 Task: Create a due date automation trigger when advanced on, on the monday of the week a card is due add content with a name not starting with resume at 11:00 AM.
Action: Mouse moved to (1247, 93)
Screenshot: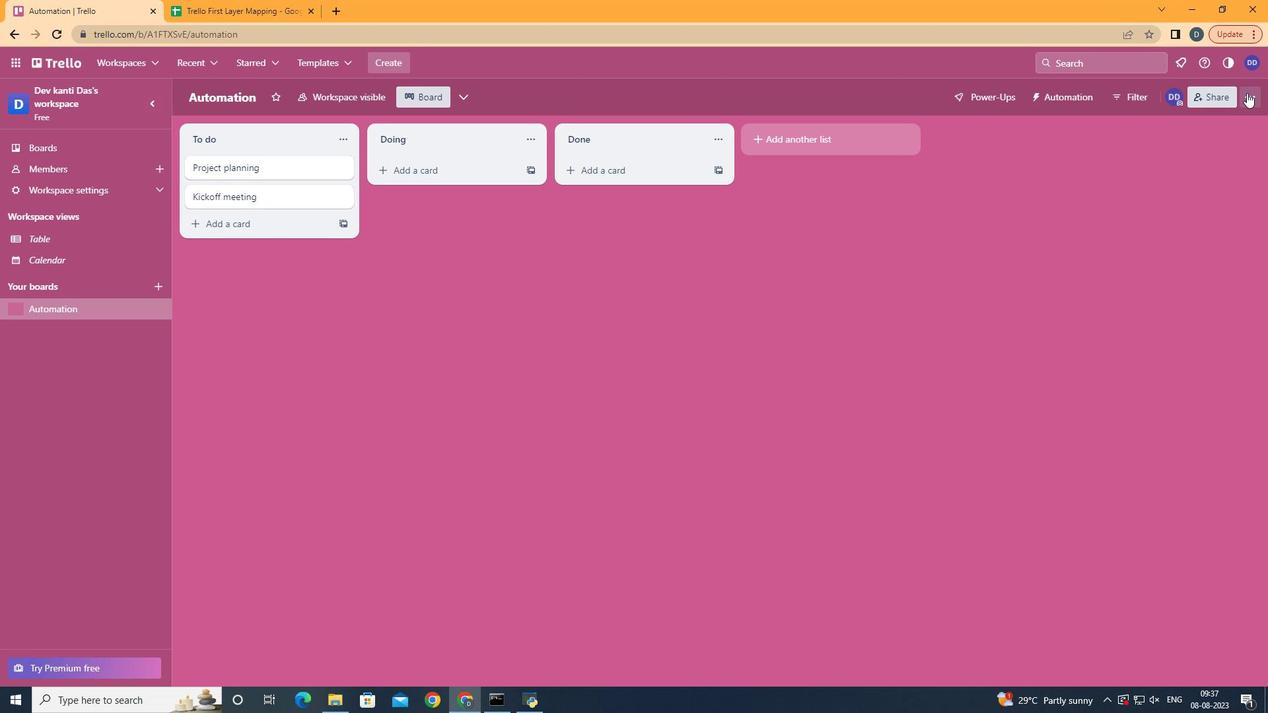 
Action: Mouse pressed left at (1247, 93)
Screenshot: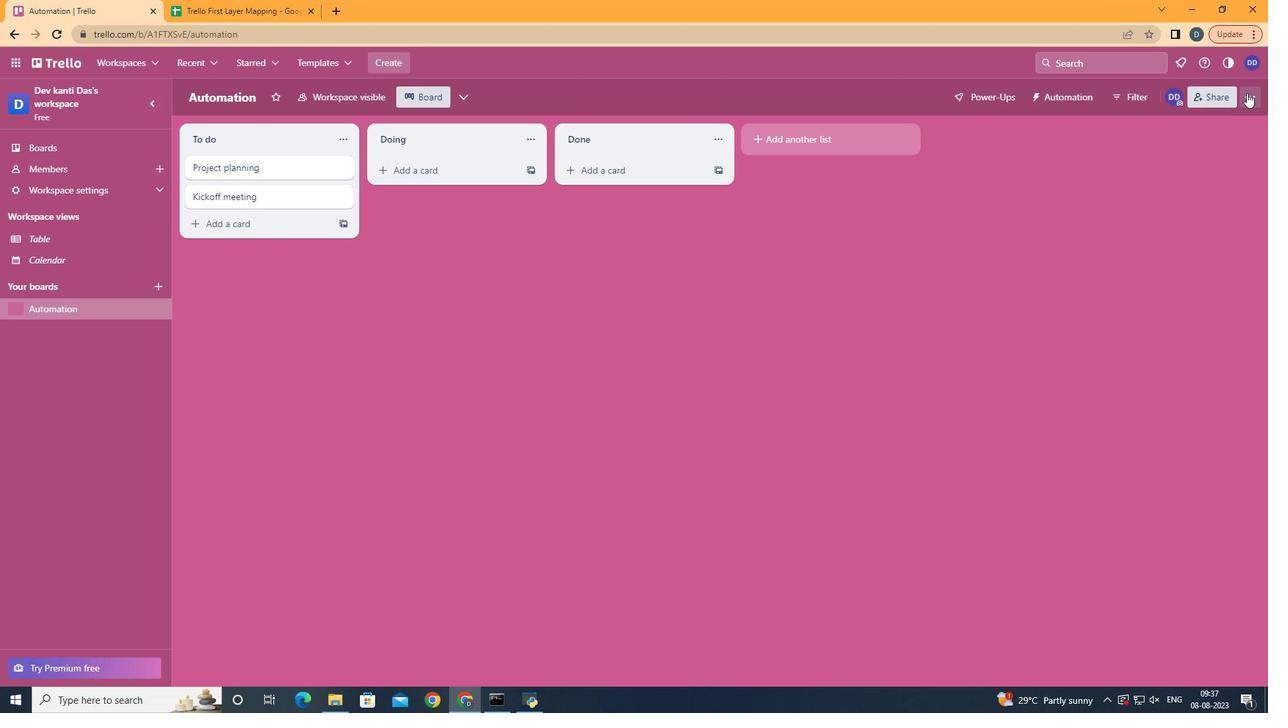 
Action: Mouse moved to (1174, 276)
Screenshot: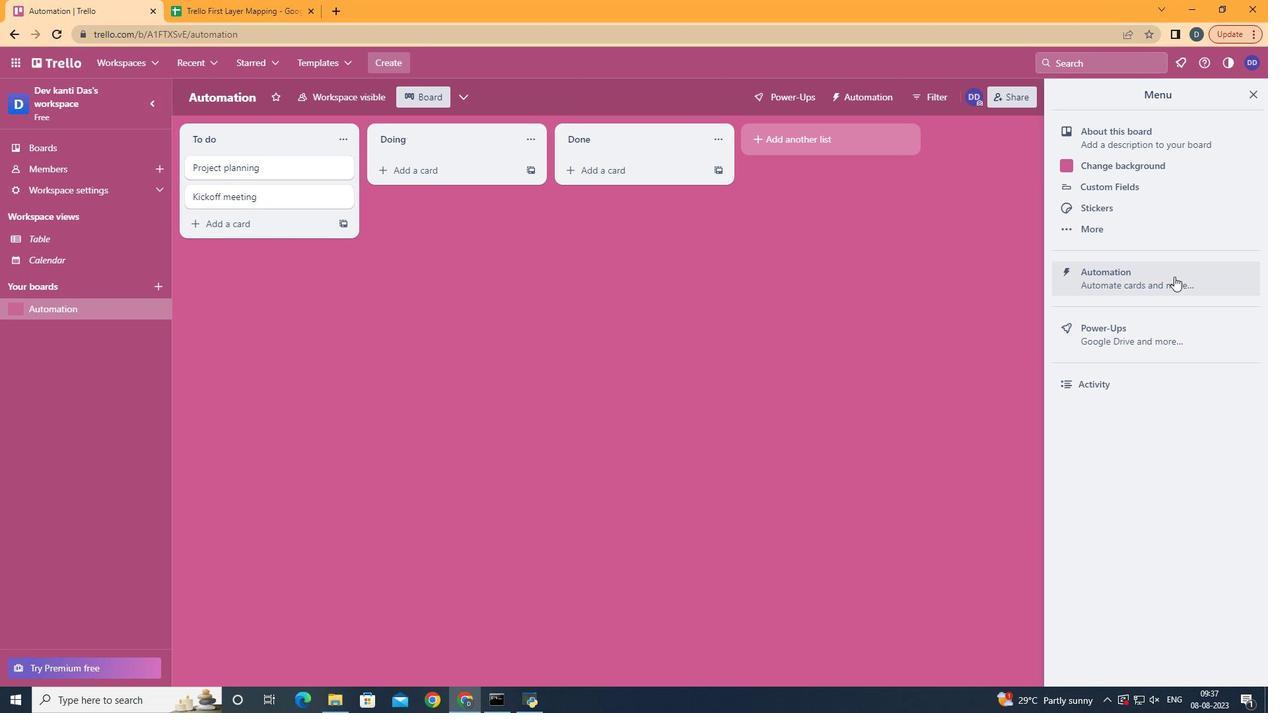 
Action: Mouse pressed left at (1174, 276)
Screenshot: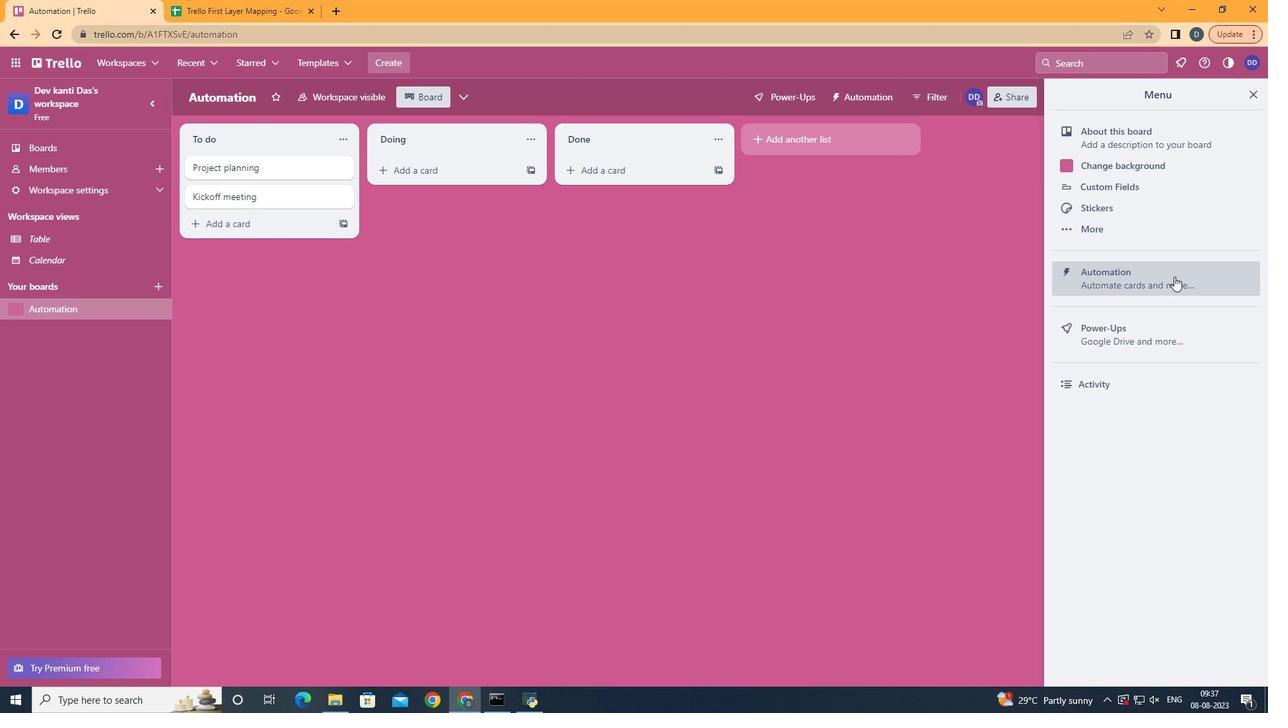 
Action: Mouse moved to (263, 261)
Screenshot: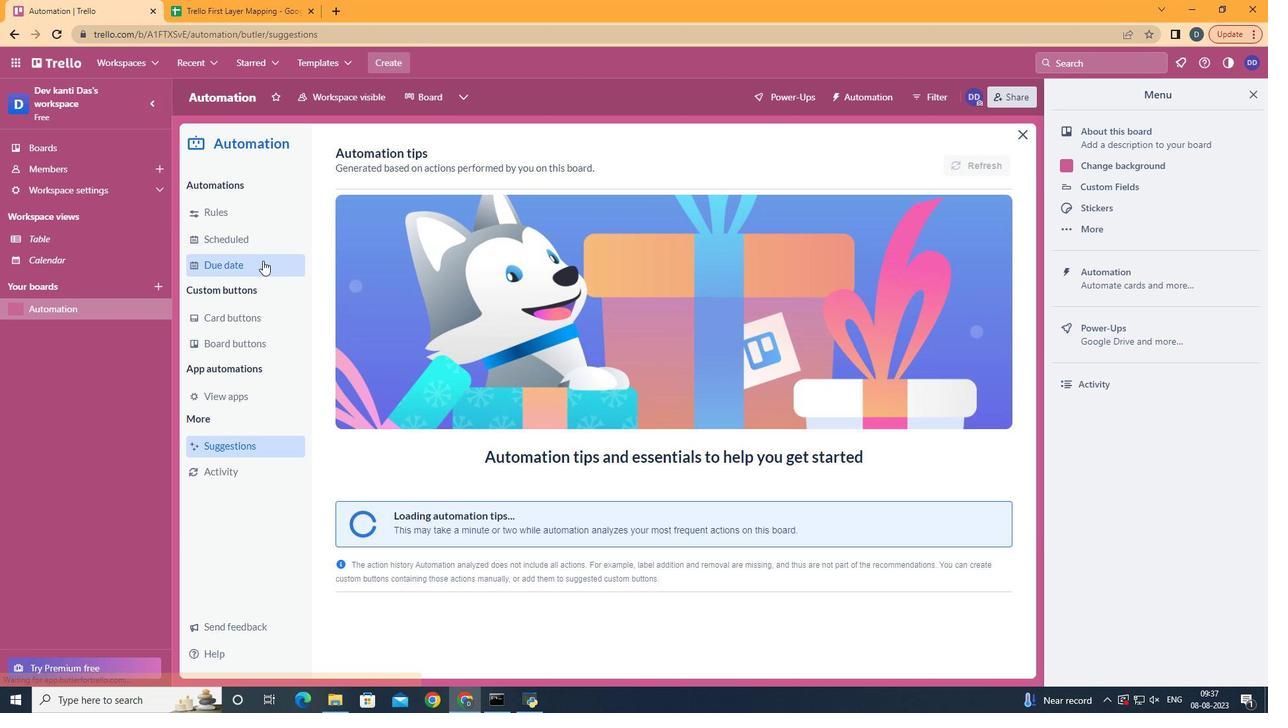 
Action: Mouse pressed left at (263, 261)
Screenshot: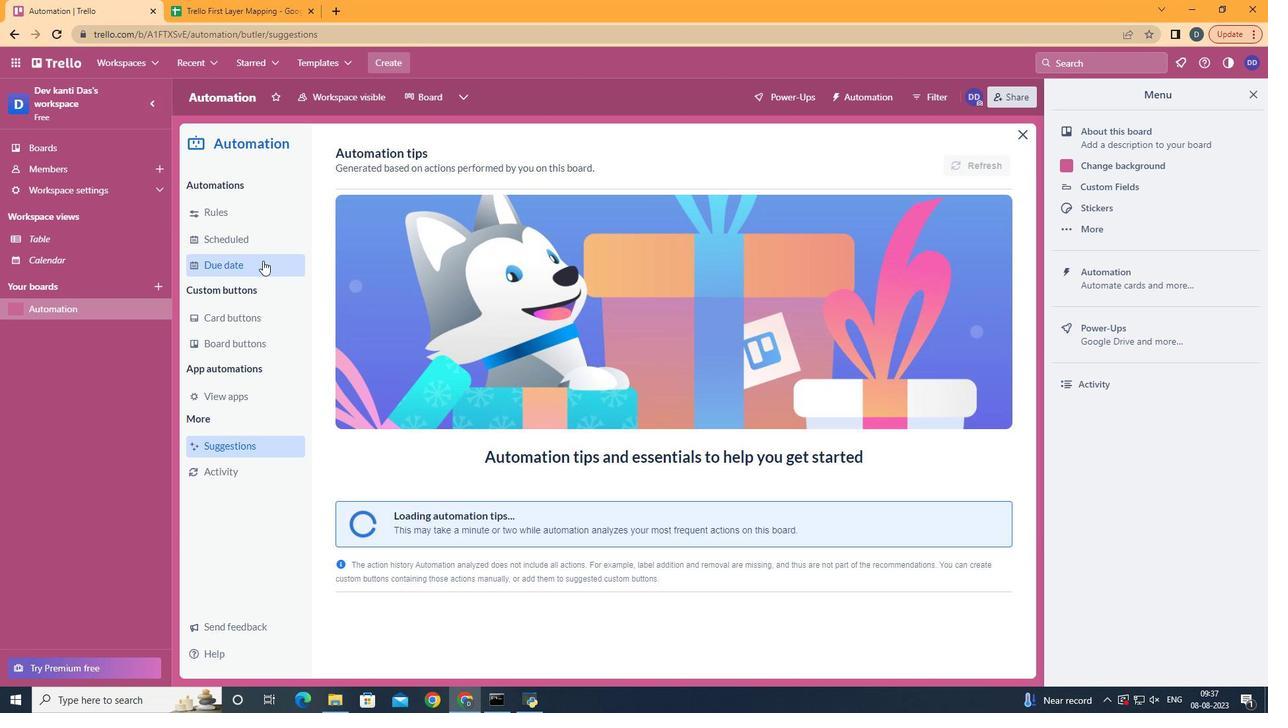 
Action: Mouse moved to (935, 157)
Screenshot: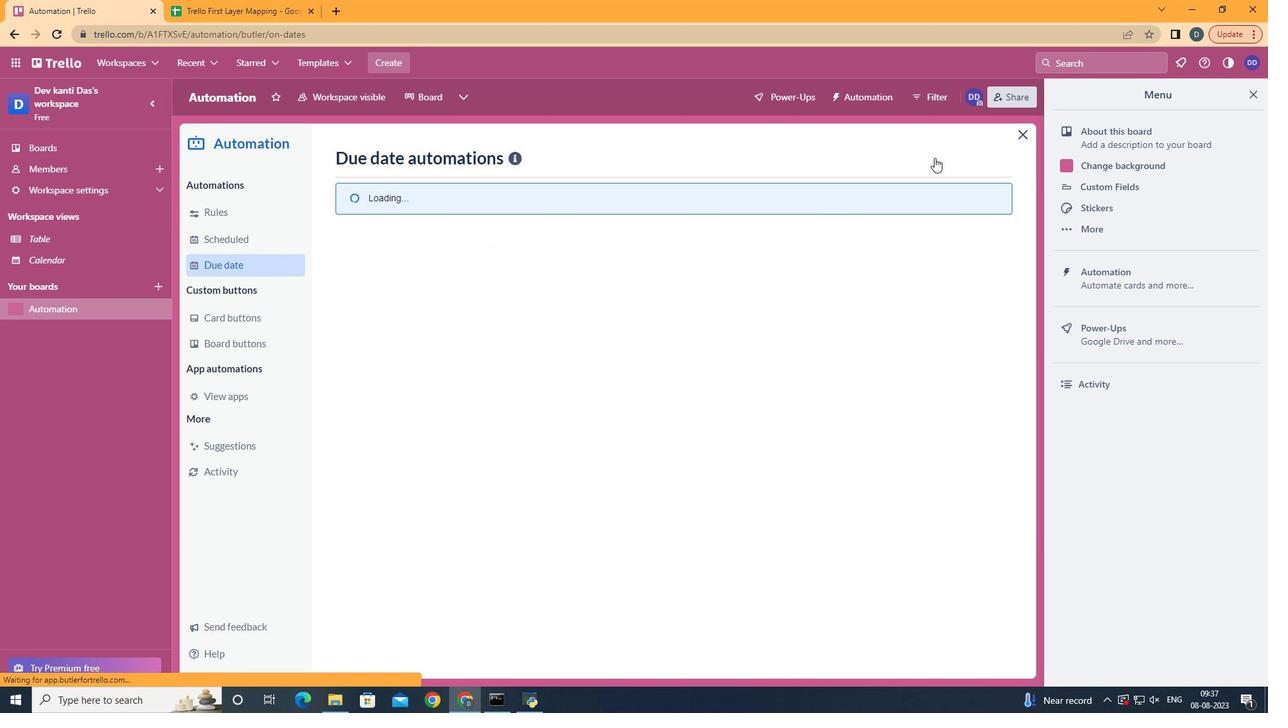 
Action: Mouse pressed left at (935, 157)
Screenshot: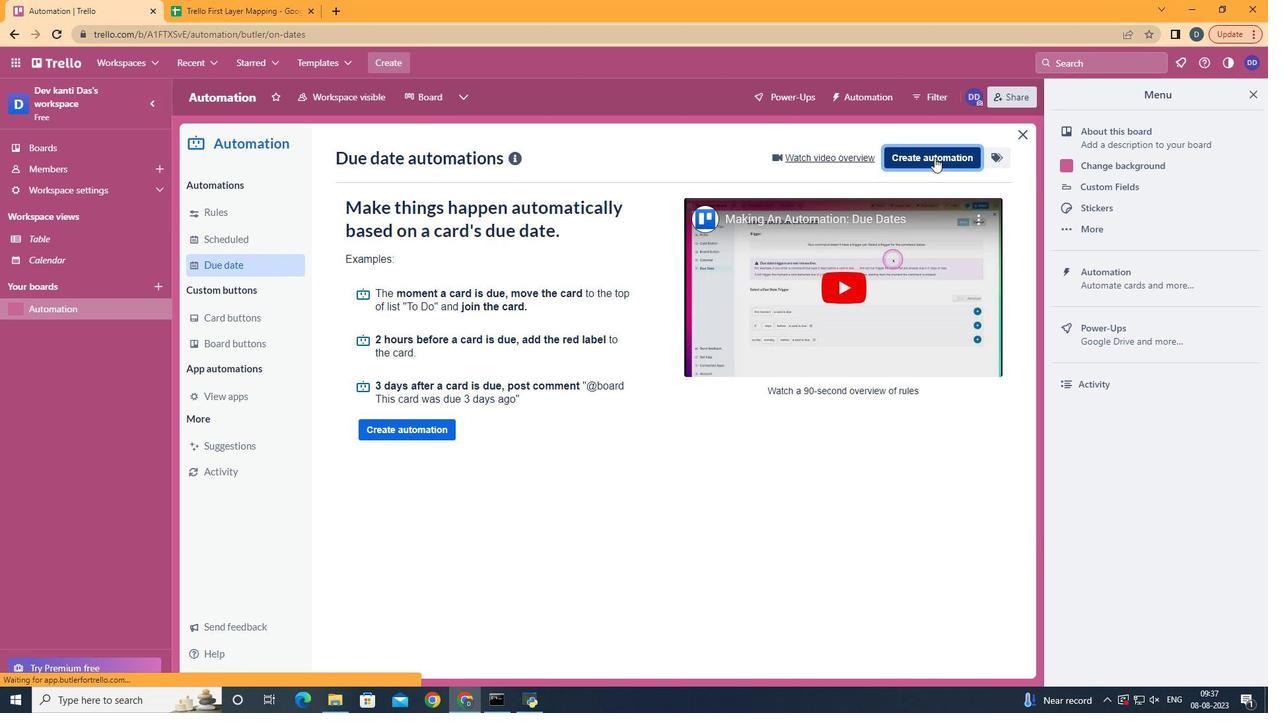 
Action: Mouse moved to (681, 286)
Screenshot: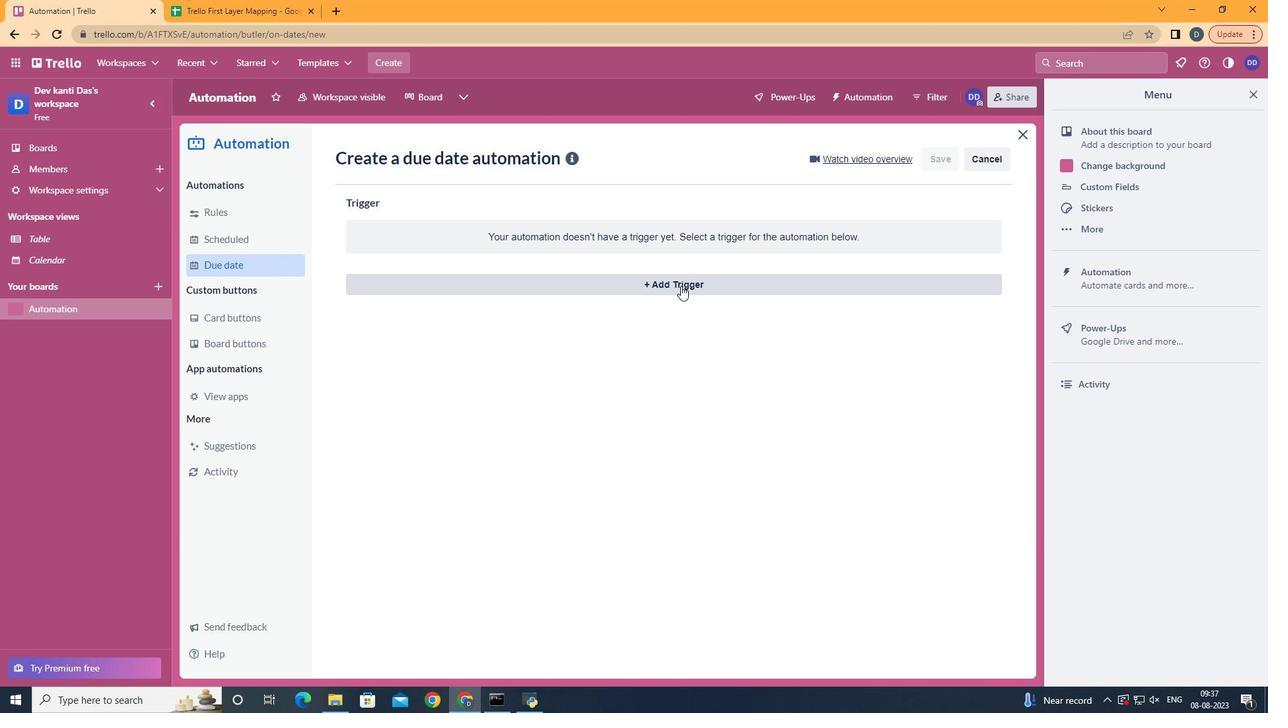 
Action: Mouse pressed left at (681, 286)
Screenshot: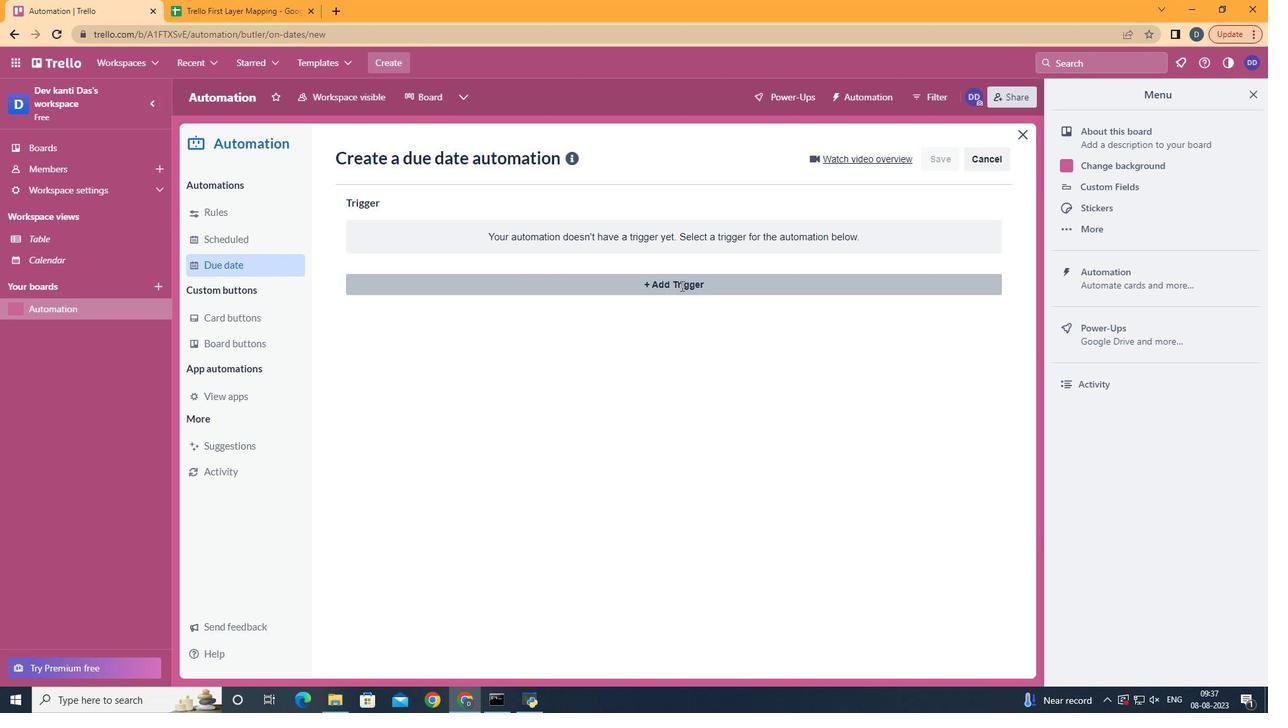
Action: Mouse moved to (421, 342)
Screenshot: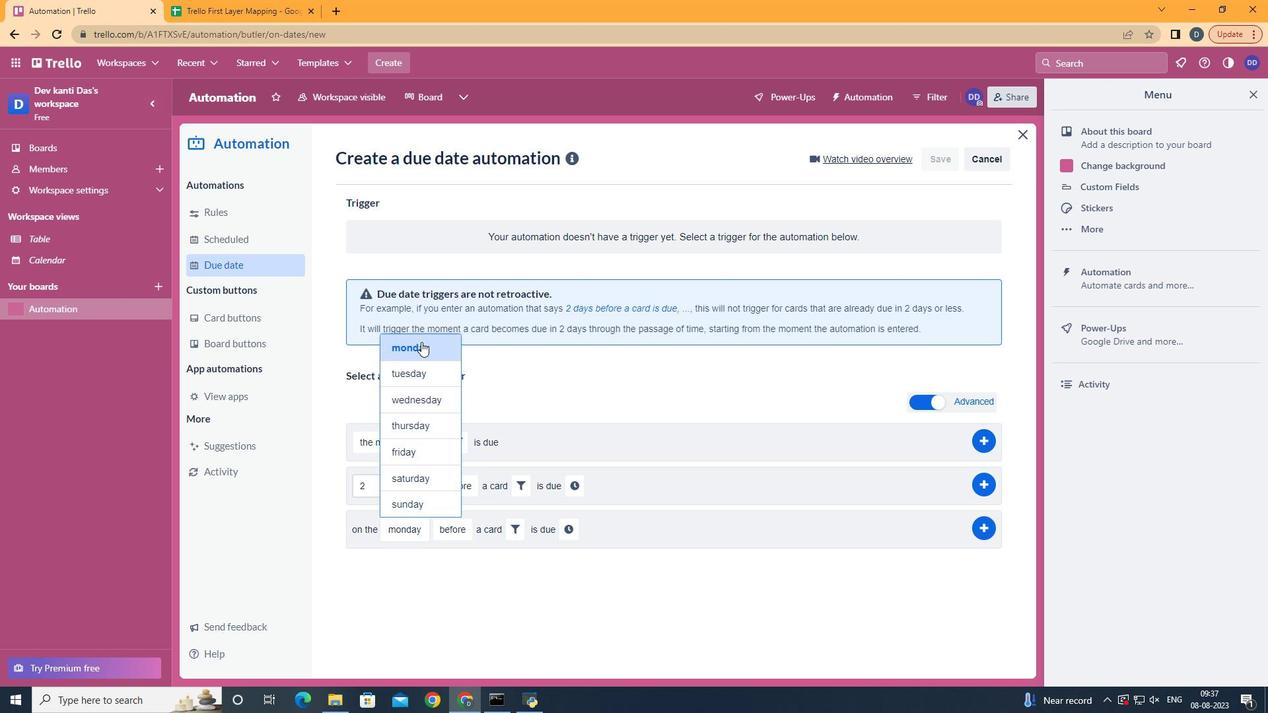 
Action: Mouse pressed left at (421, 342)
Screenshot: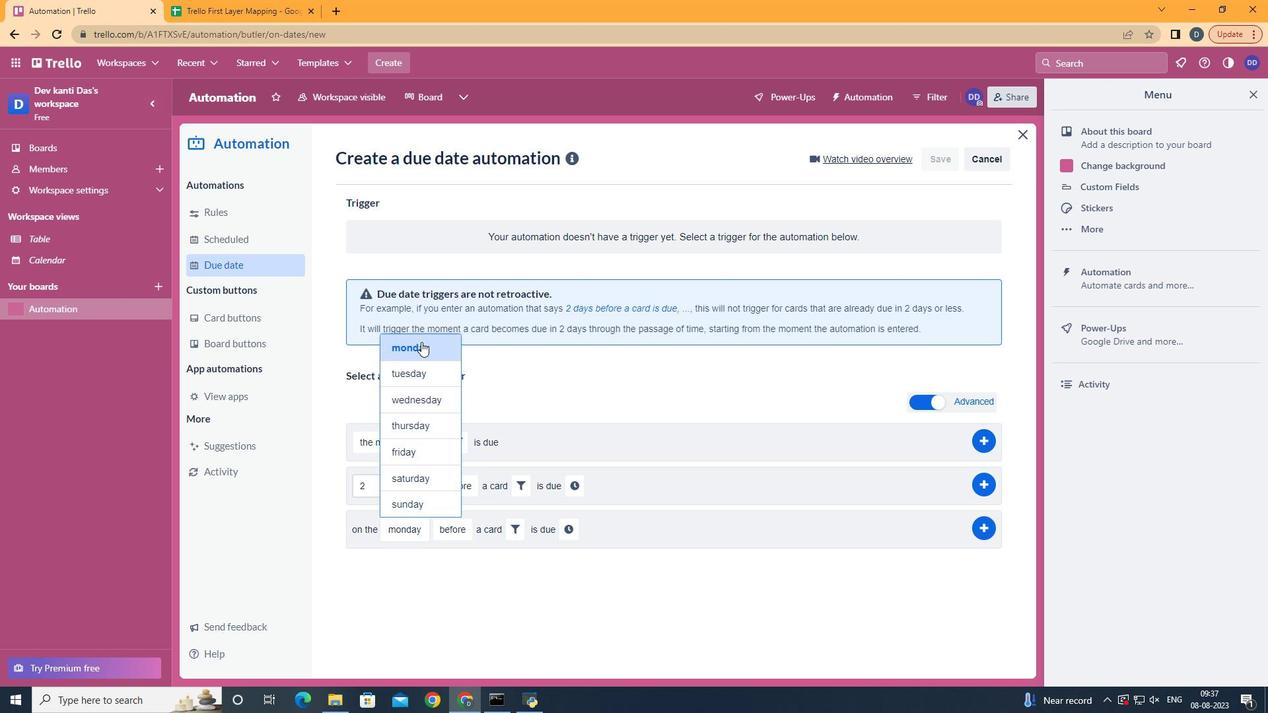 
Action: Mouse moved to (481, 602)
Screenshot: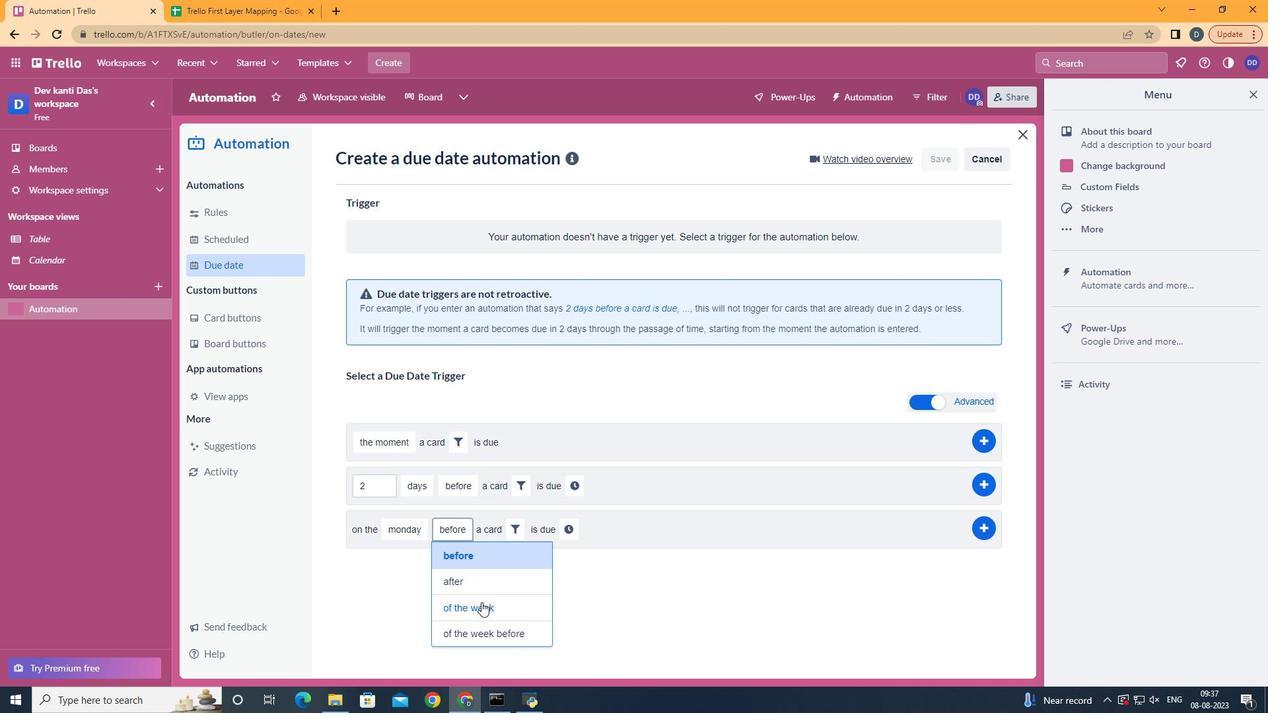 
Action: Mouse pressed left at (481, 602)
Screenshot: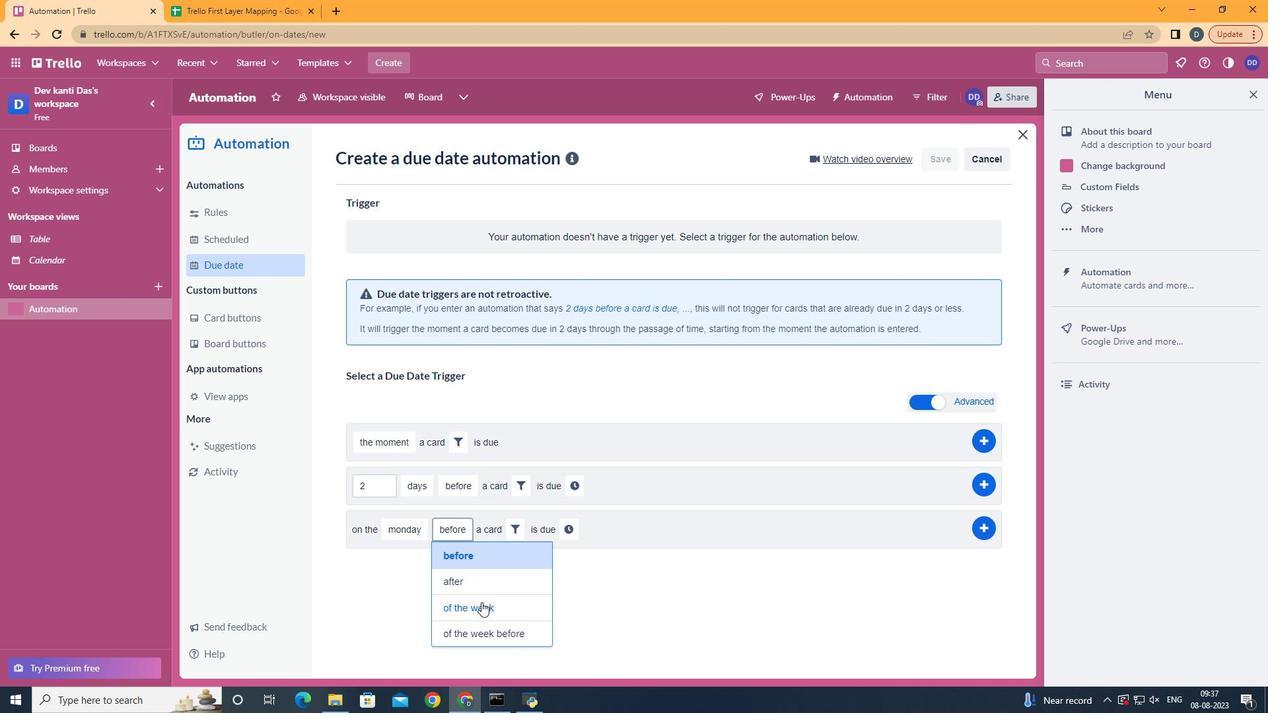 
Action: Mouse moved to (535, 524)
Screenshot: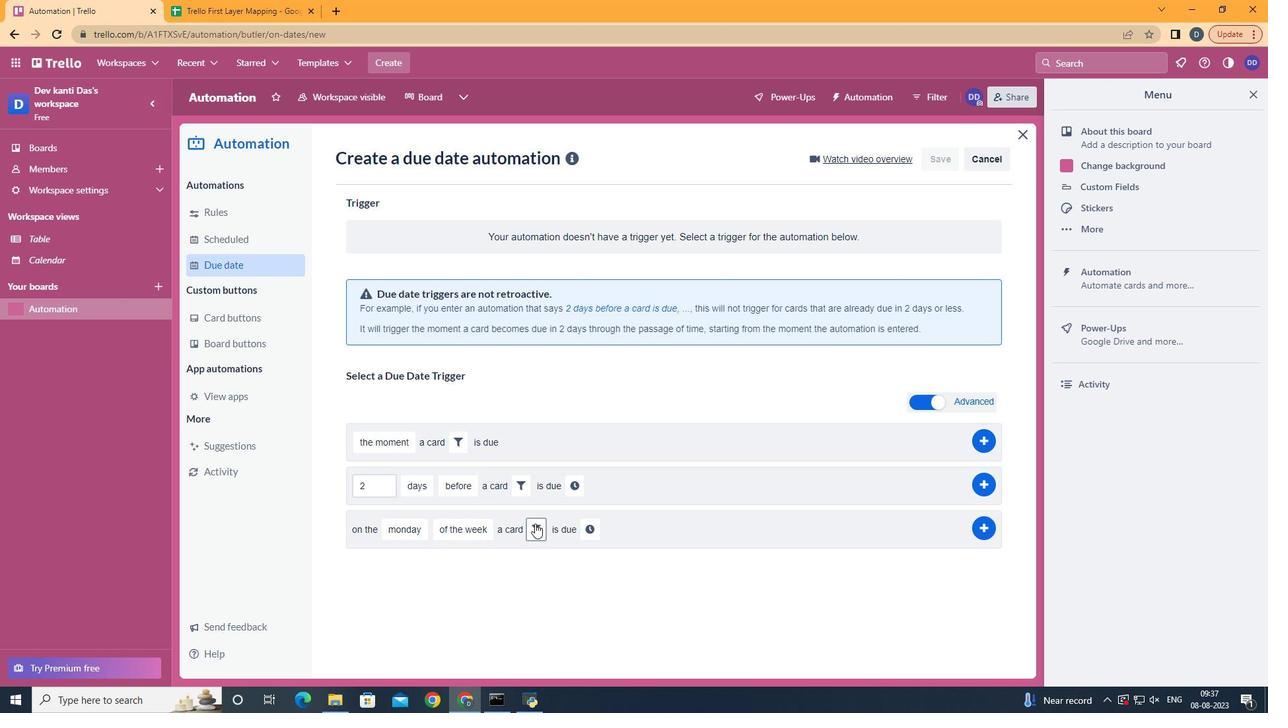 
Action: Mouse pressed left at (535, 524)
Screenshot: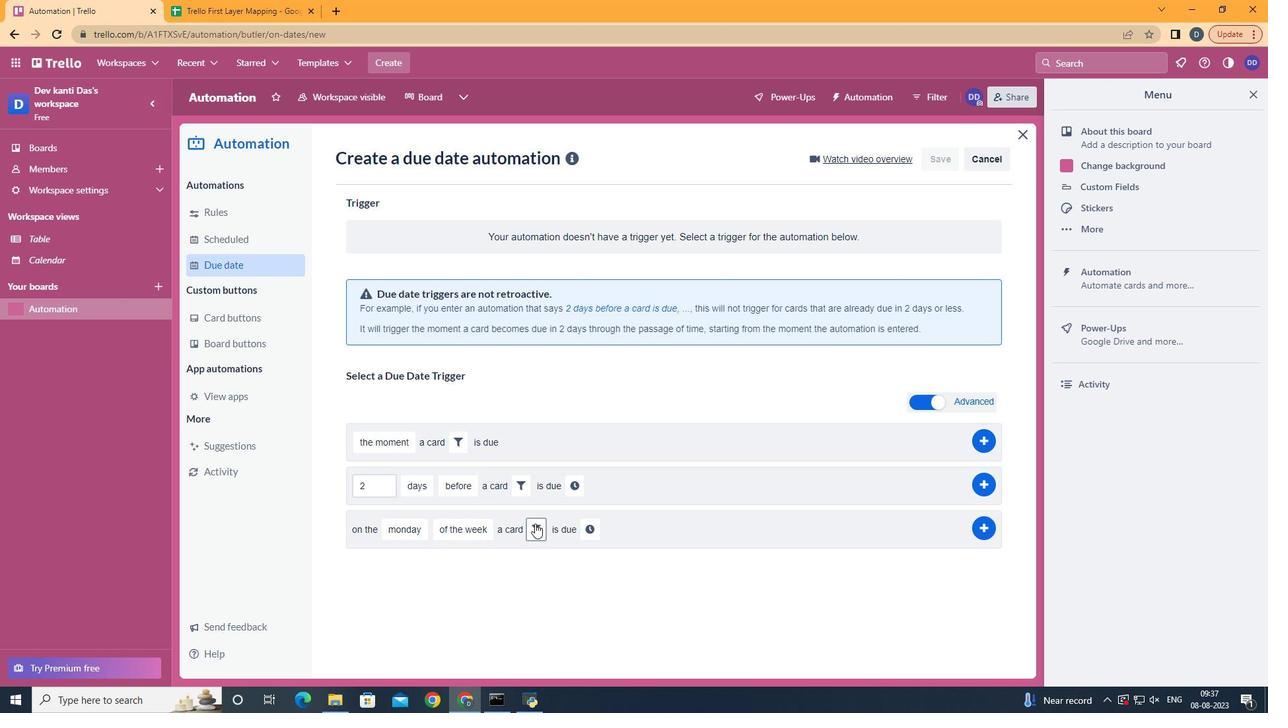 
Action: Mouse moved to (705, 570)
Screenshot: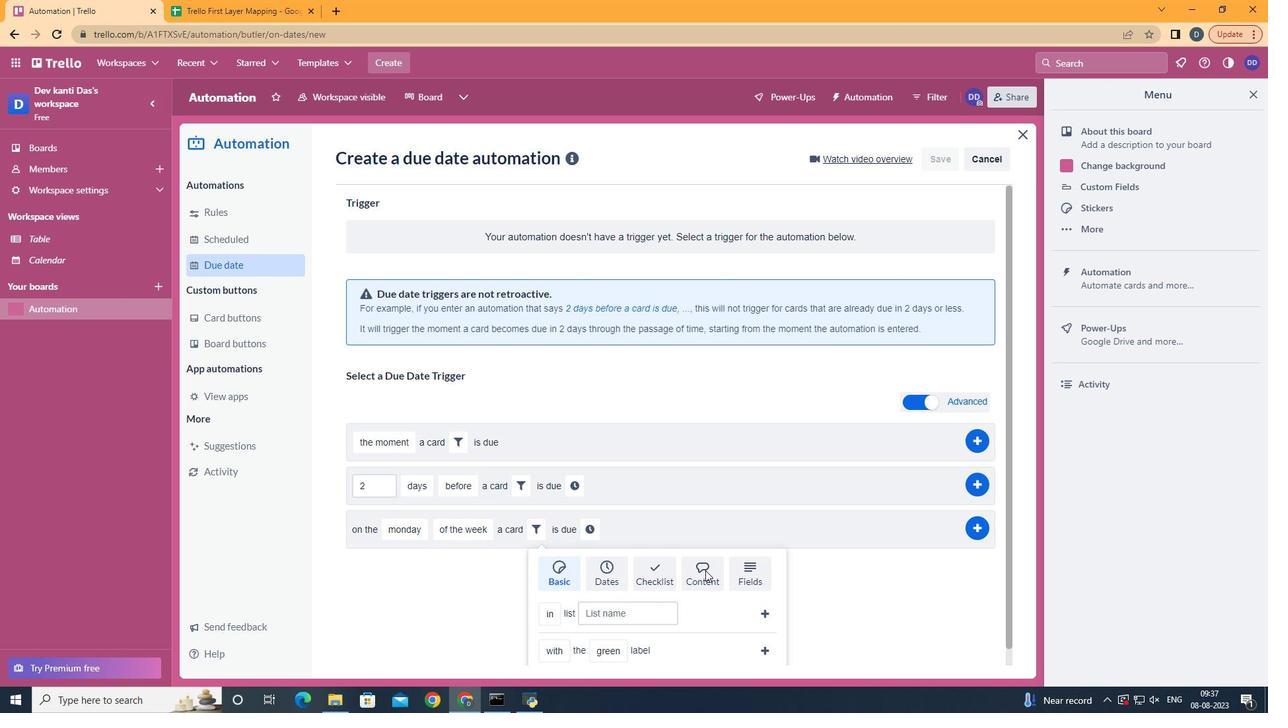 
Action: Mouse pressed left at (705, 570)
Screenshot: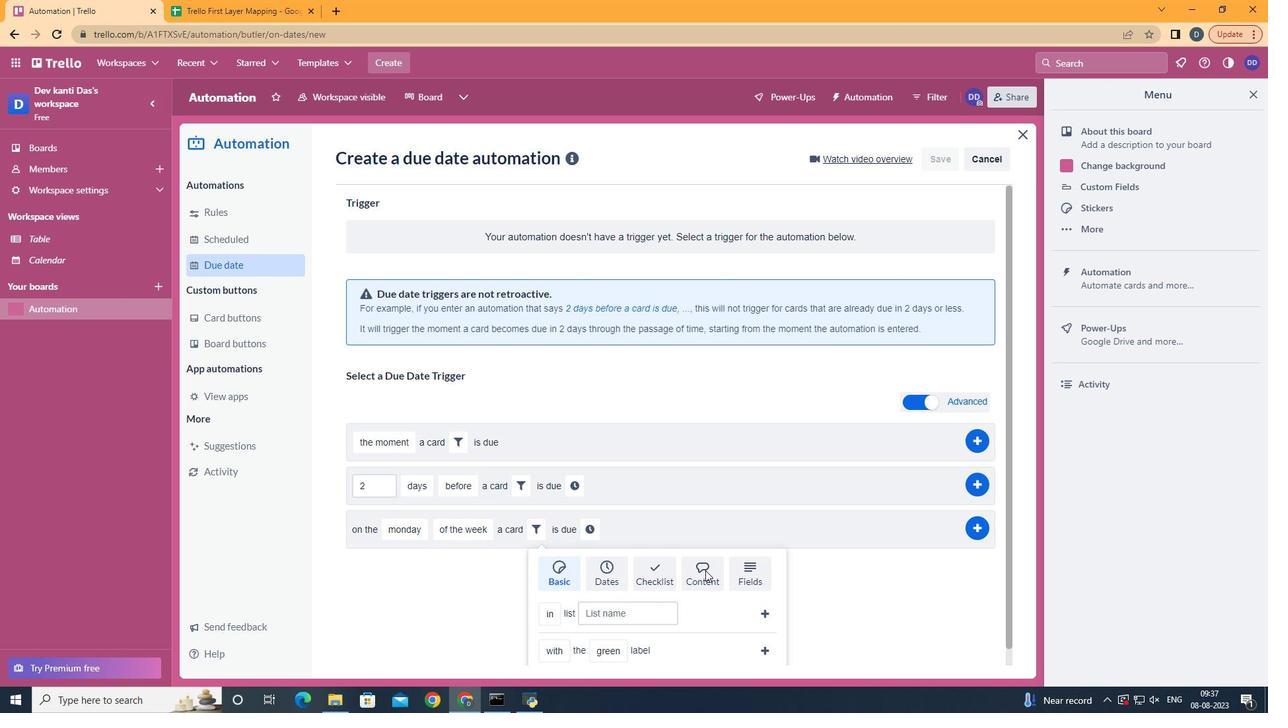 
Action: Mouse scrolled (705, 570) with delta (0, 0)
Screenshot: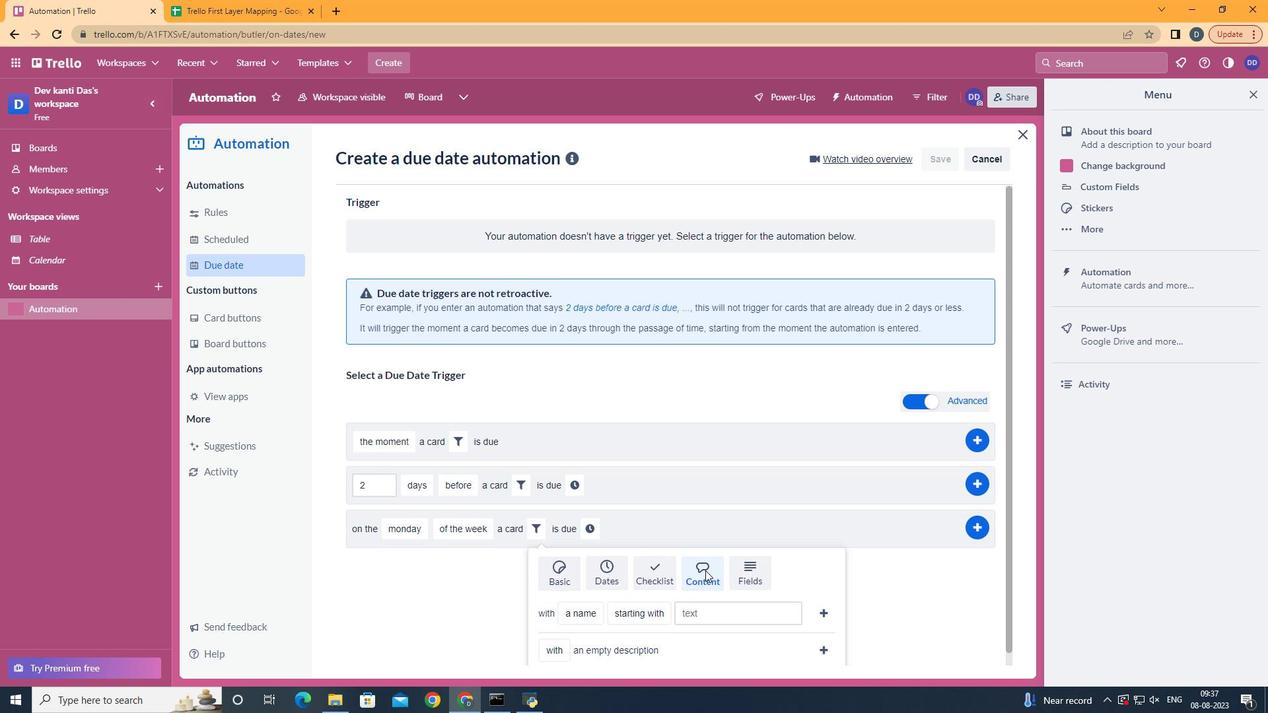 
Action: Mouse scrolled (705, 570) with delta (0, 0)
Screenshot: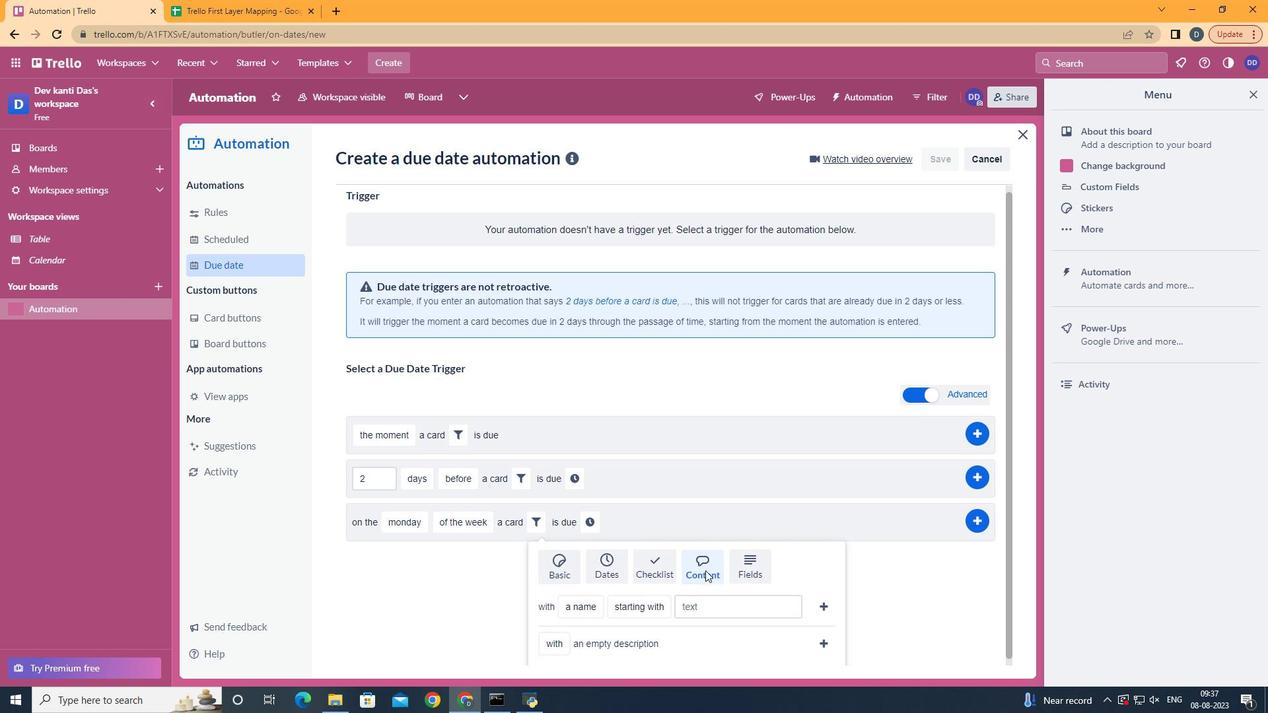 
Action: Mouse scrolled (705, 570) with delta (0, 0)
Screenshot: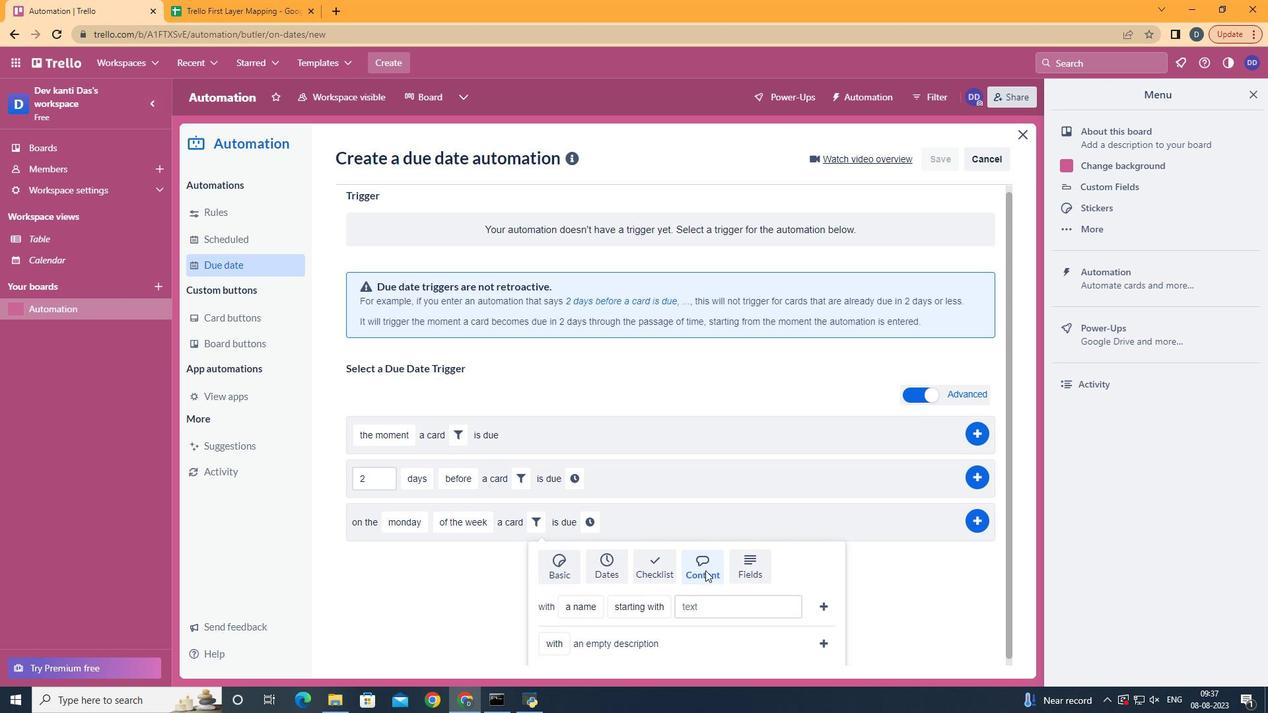 
Action: Mouse scrolled (705, 570) with delta (0, 0)
Screenshot: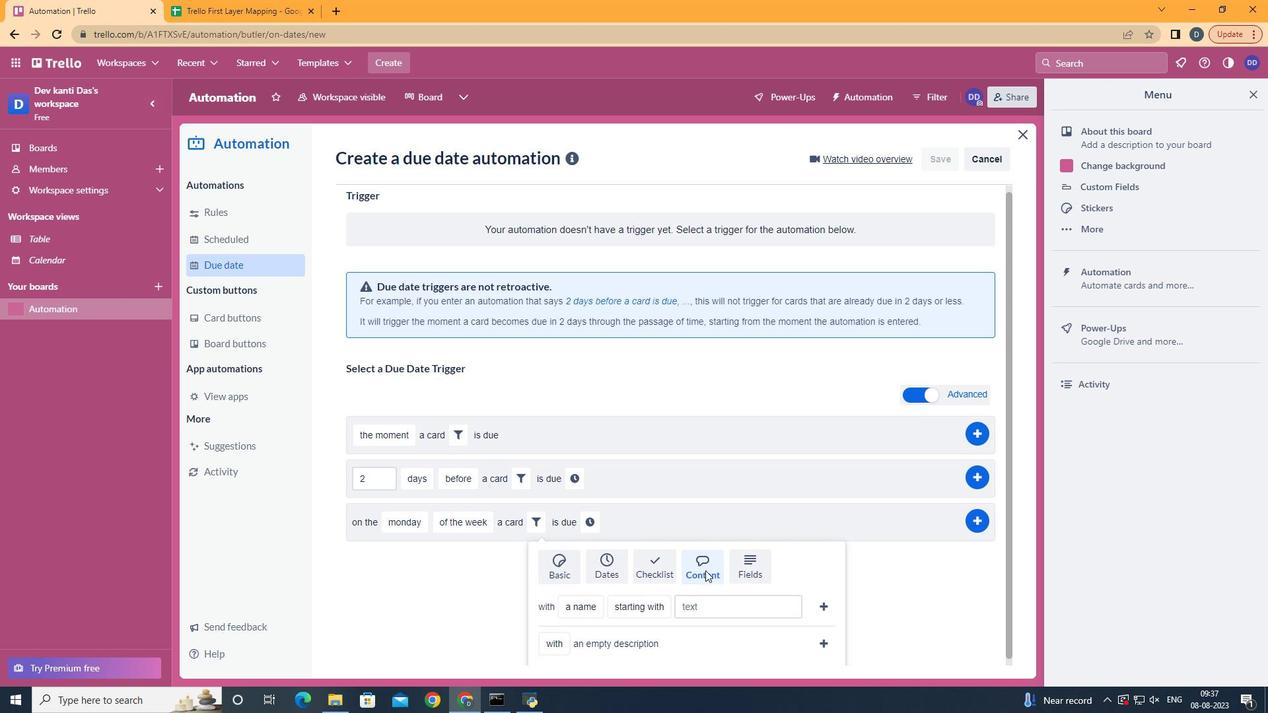 
Action: Mouse moved to (616, 519)
Screenshot: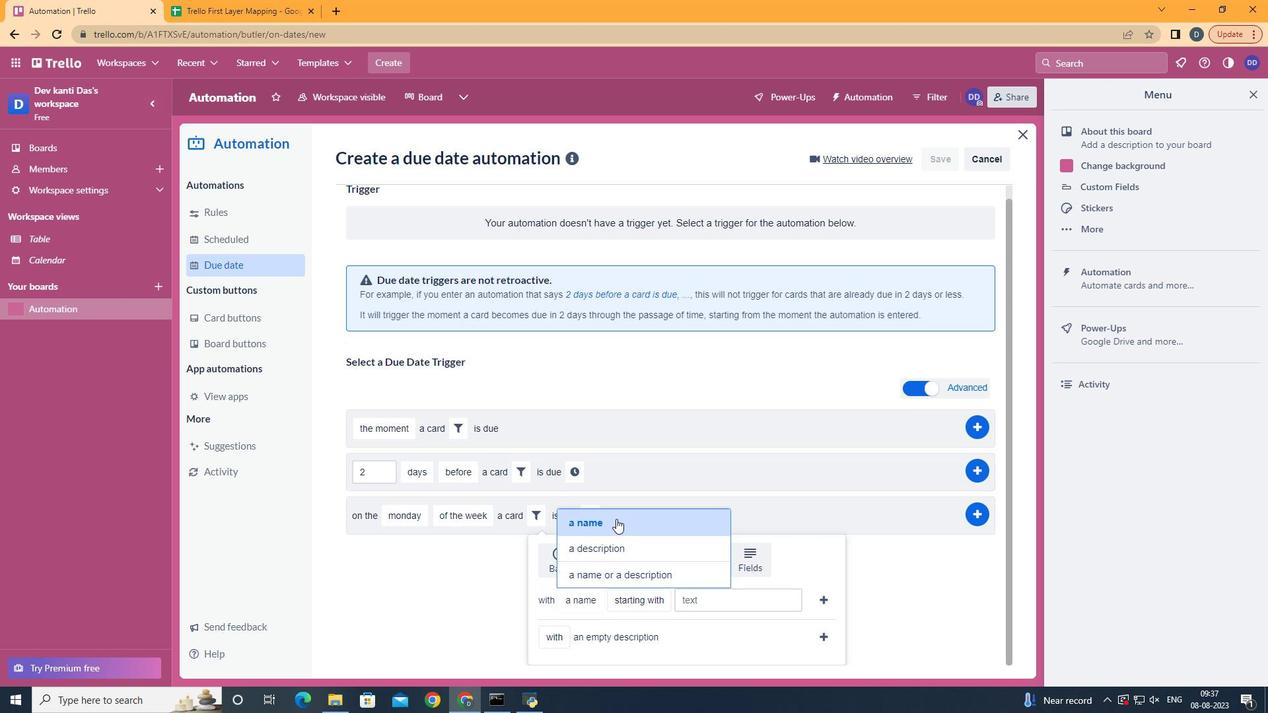 
Action: Mouse pressed left at (616, 519)
Screenshot: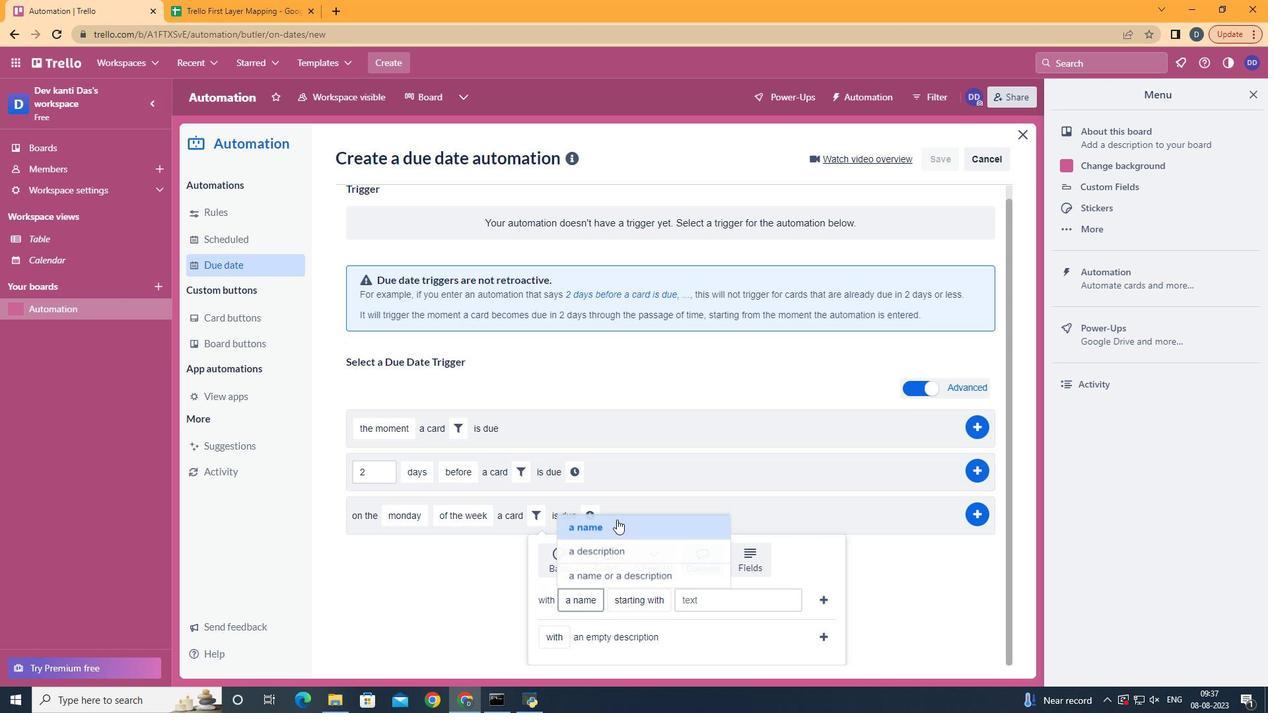
Action: Mouse moved to (667, 518)
Screenshot: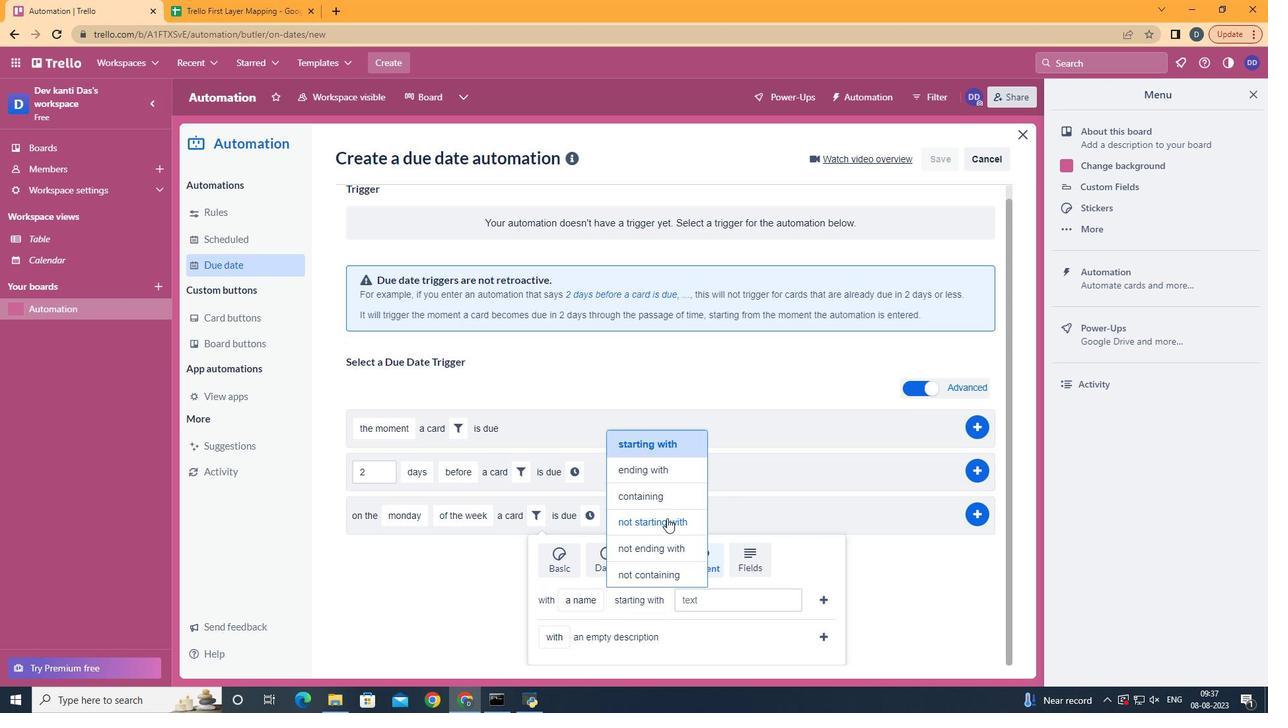 
Action: Mouse pressed left at (667, 518)
Screenshot: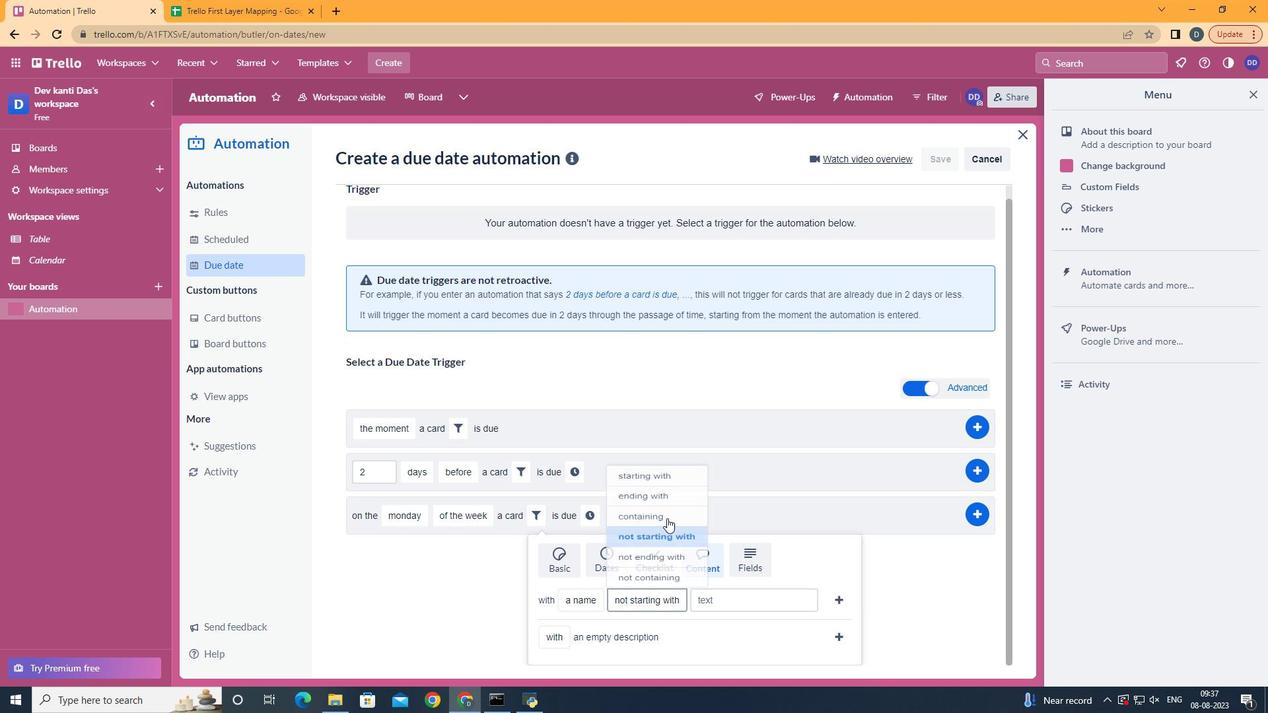 
Action: Mouse moved to (748, 611)
Screenshot: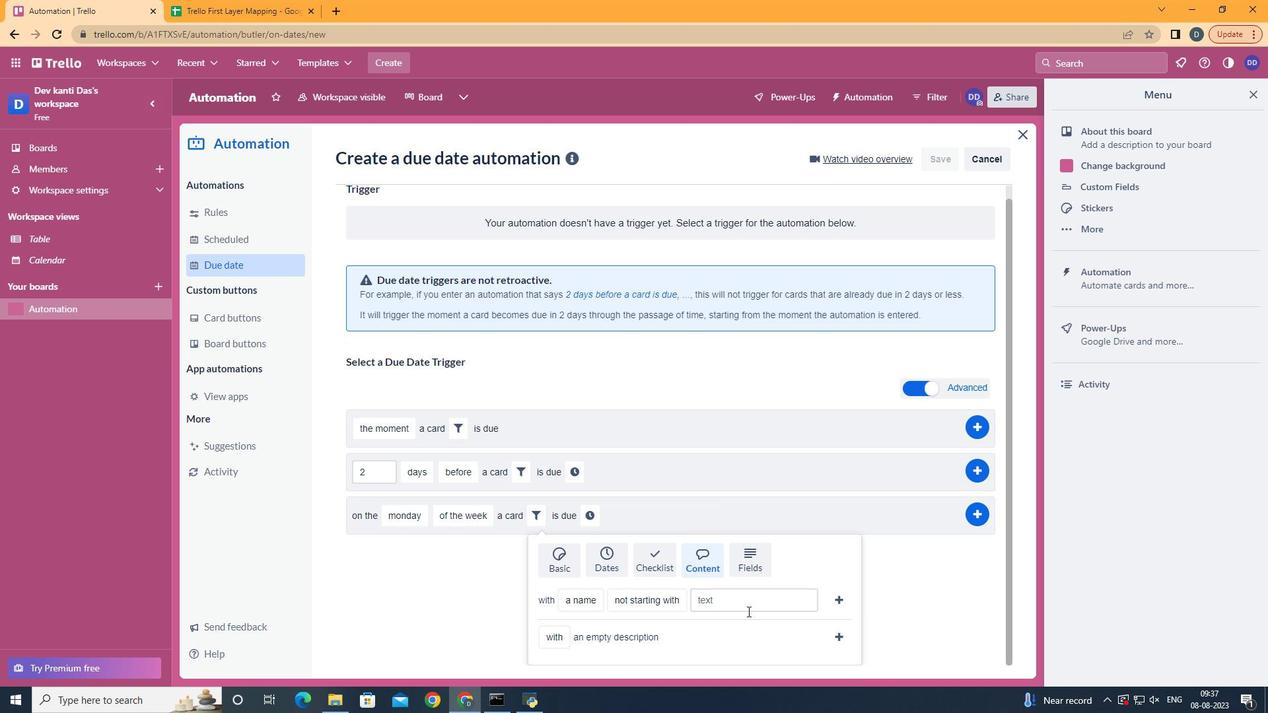
Action: Mouse pressed left at (748, 611)
Screenshot: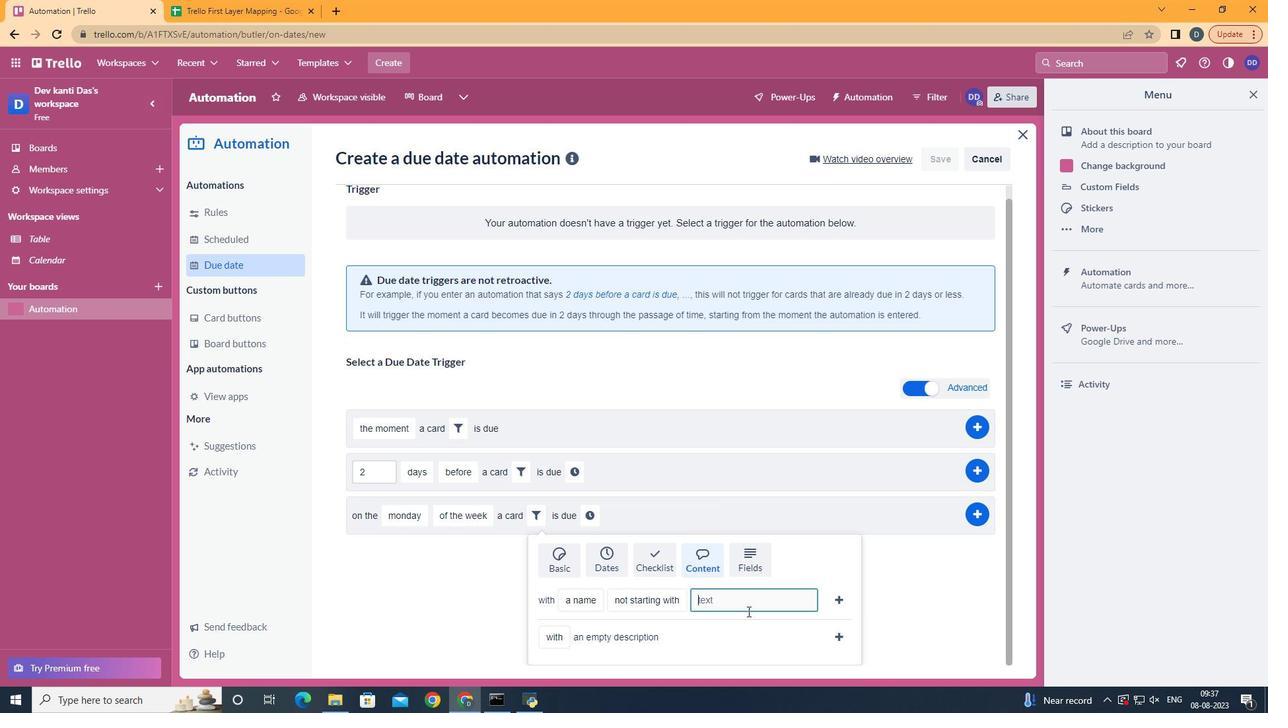 
Action: Key pressed resume
Screenshot: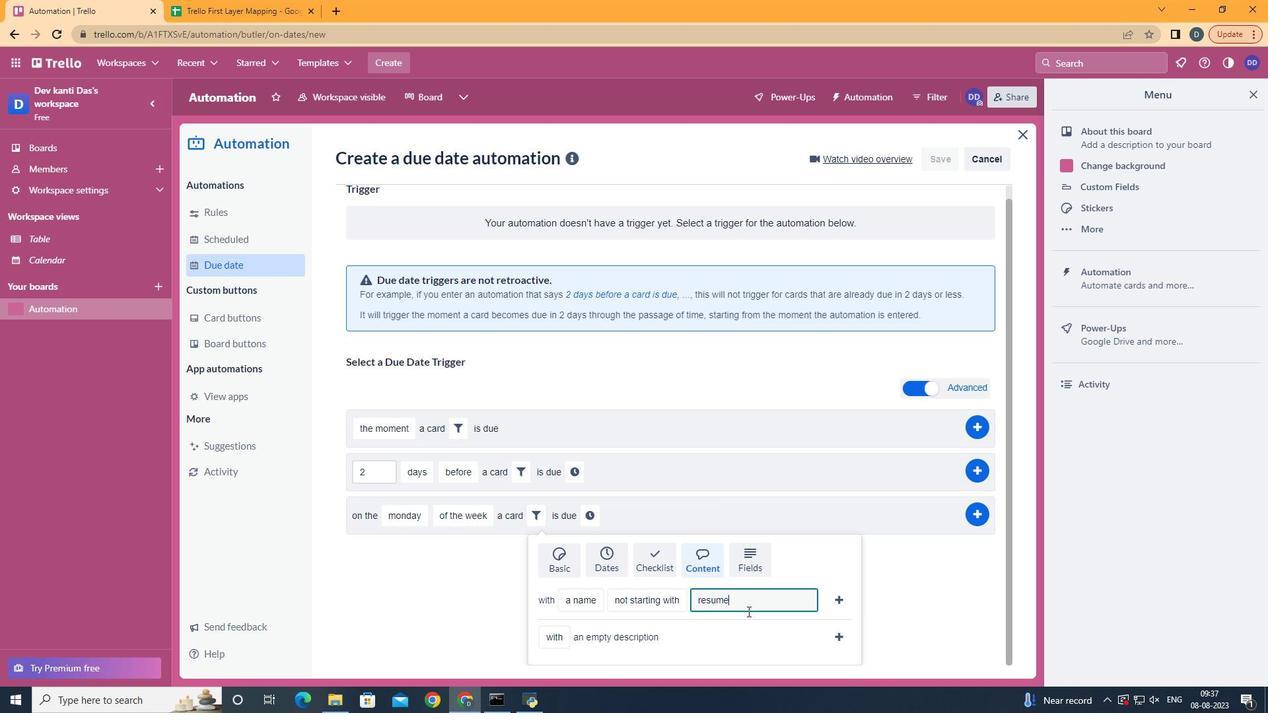 
Action: Mouse moved to (846, 593)
Screenshot: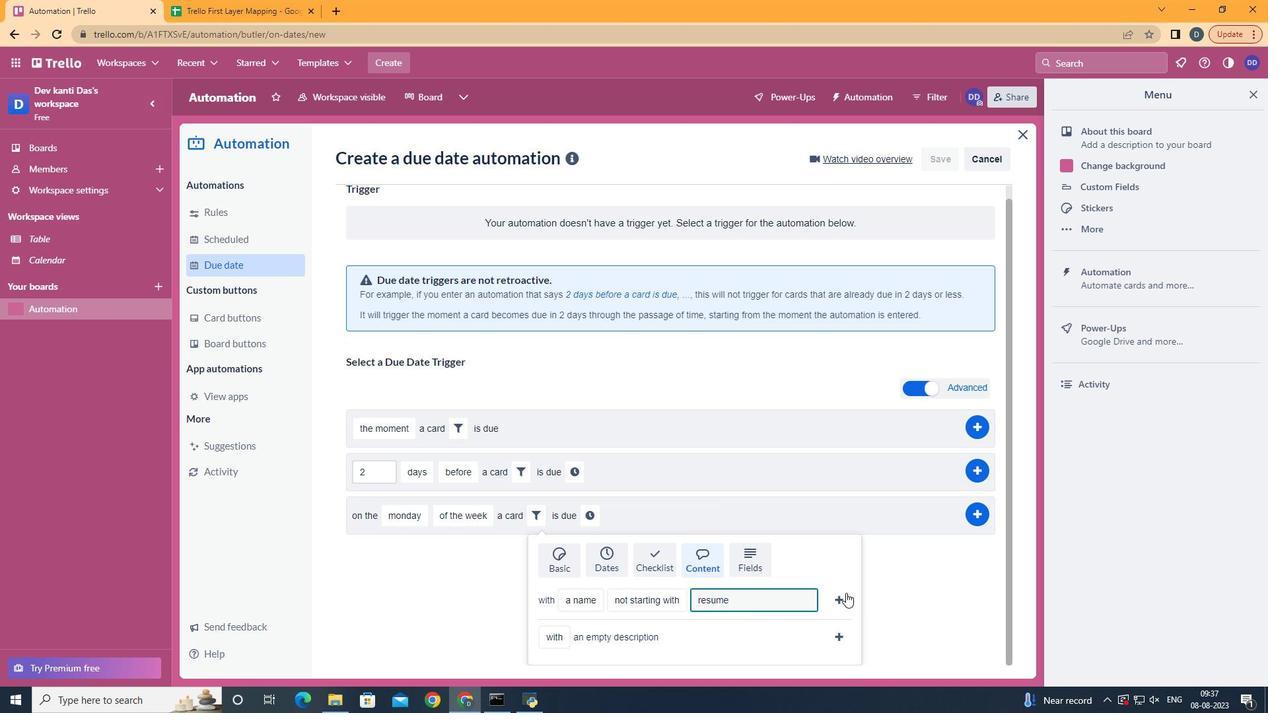 
Action: Mouse pressed left at (846, 593)
Screenshot: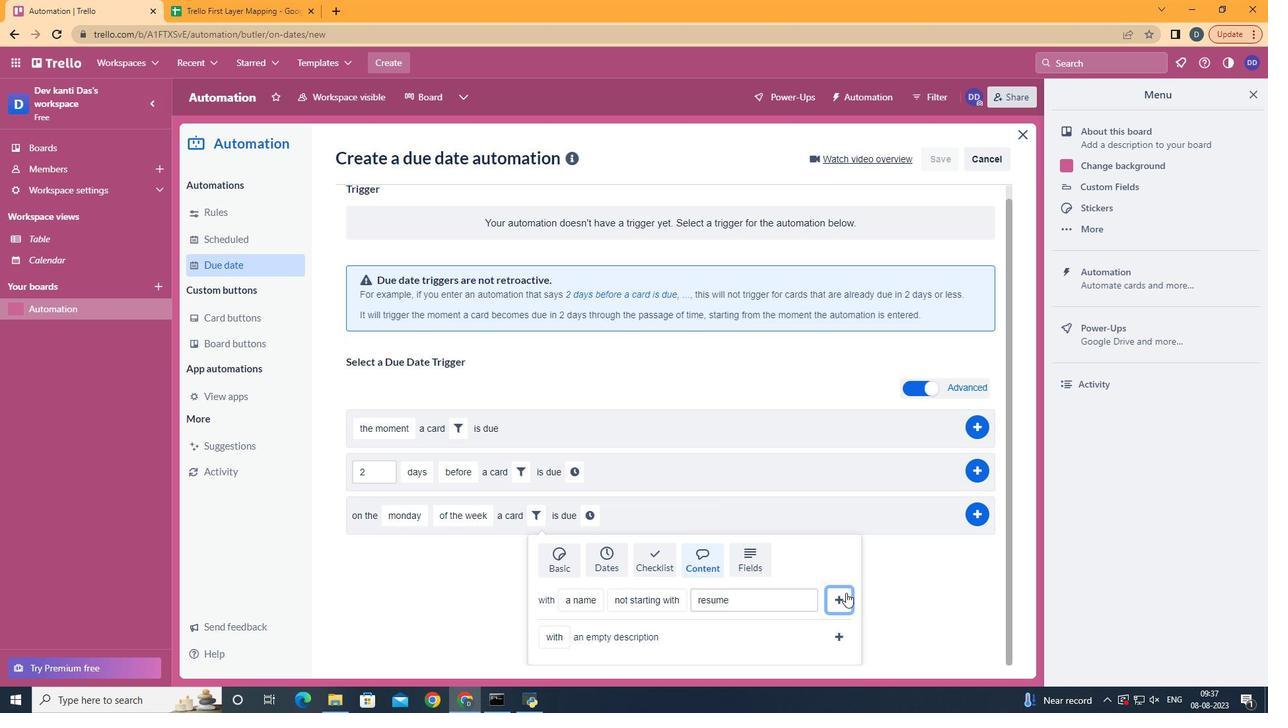 
Action: Mouse moved to (780, 532)
Screenshot: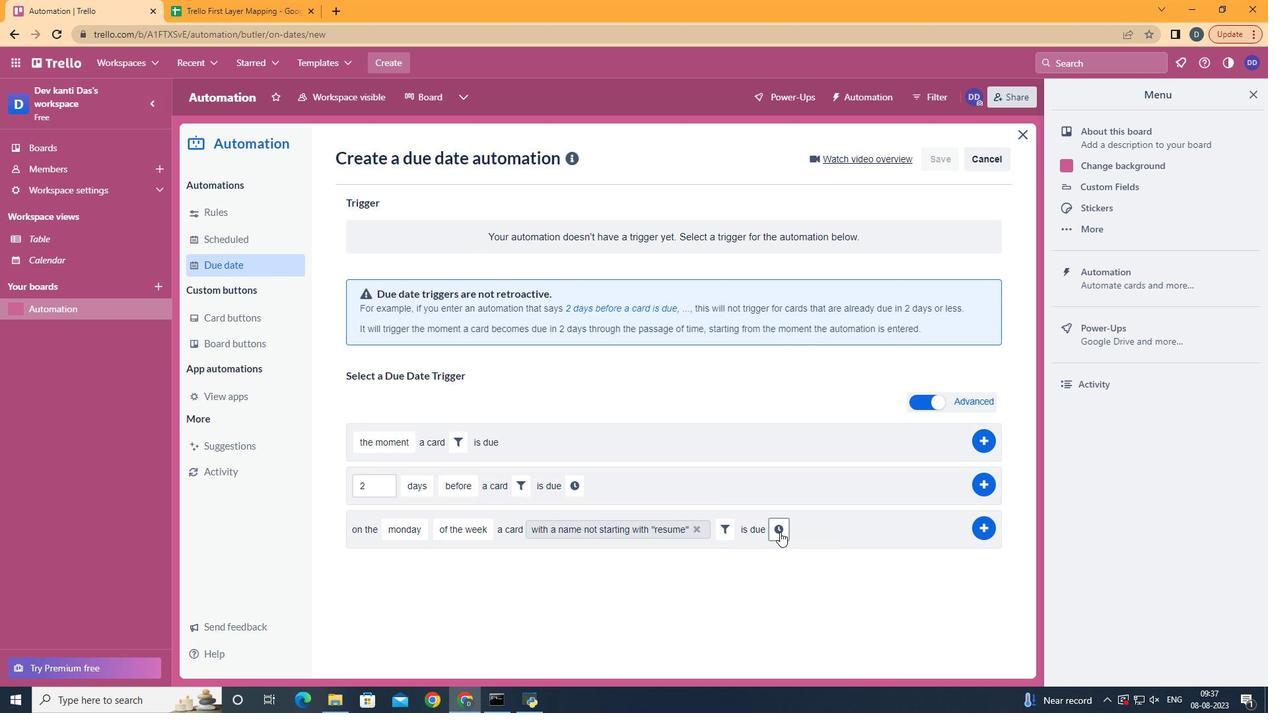 
Action: Mouse pressed left at (780, 532)
Screenshot: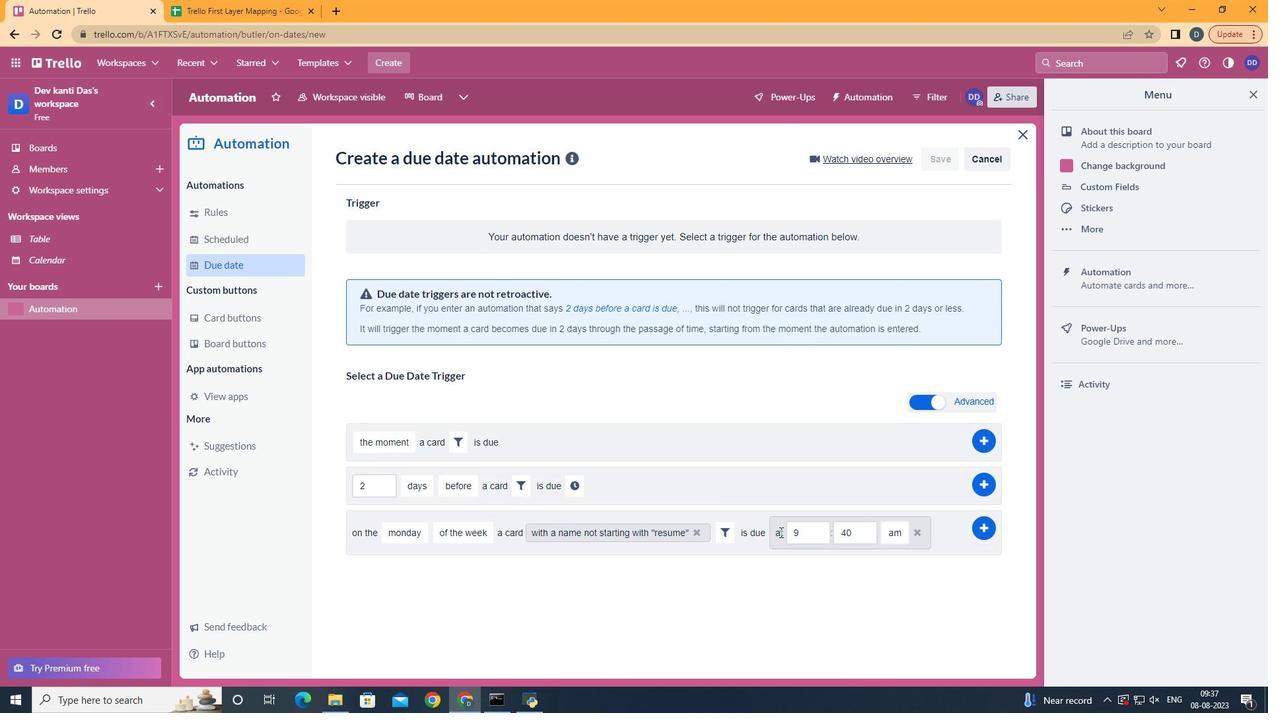 
Action: Mouse moved to (800, 533)
Screenshot: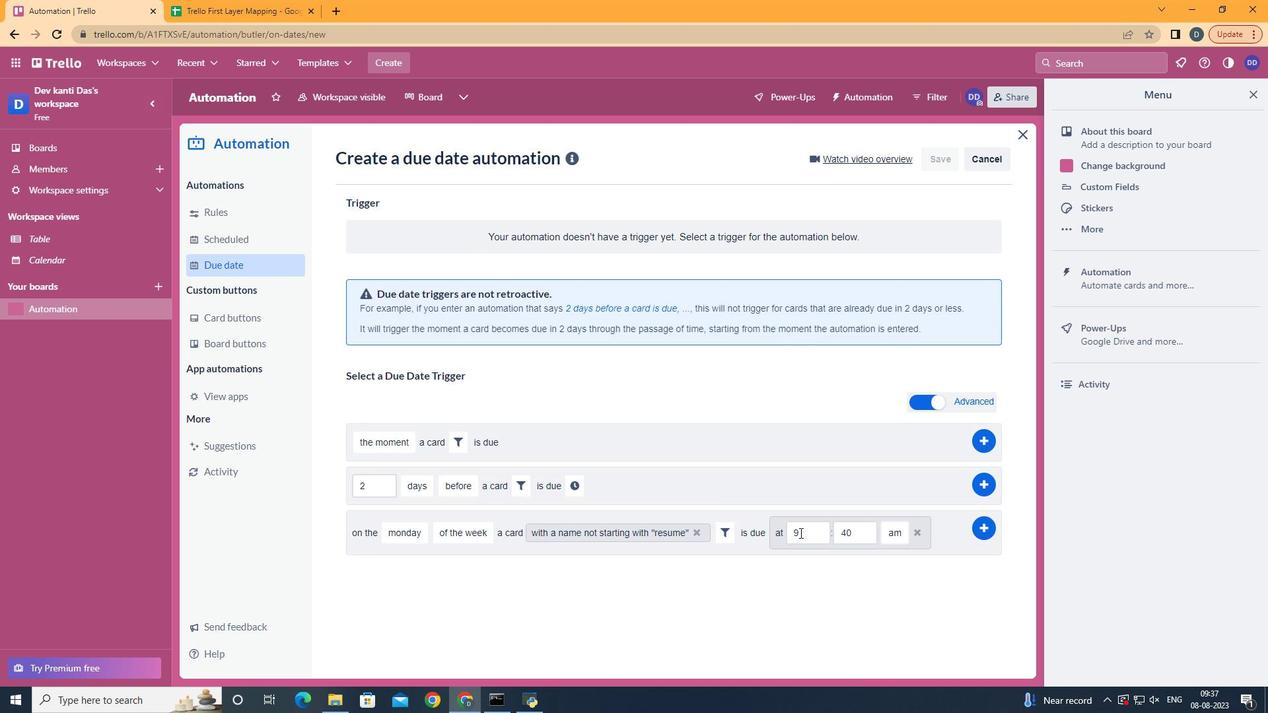 
Action: Mouse pressed left at (800, 533)
Screenshot: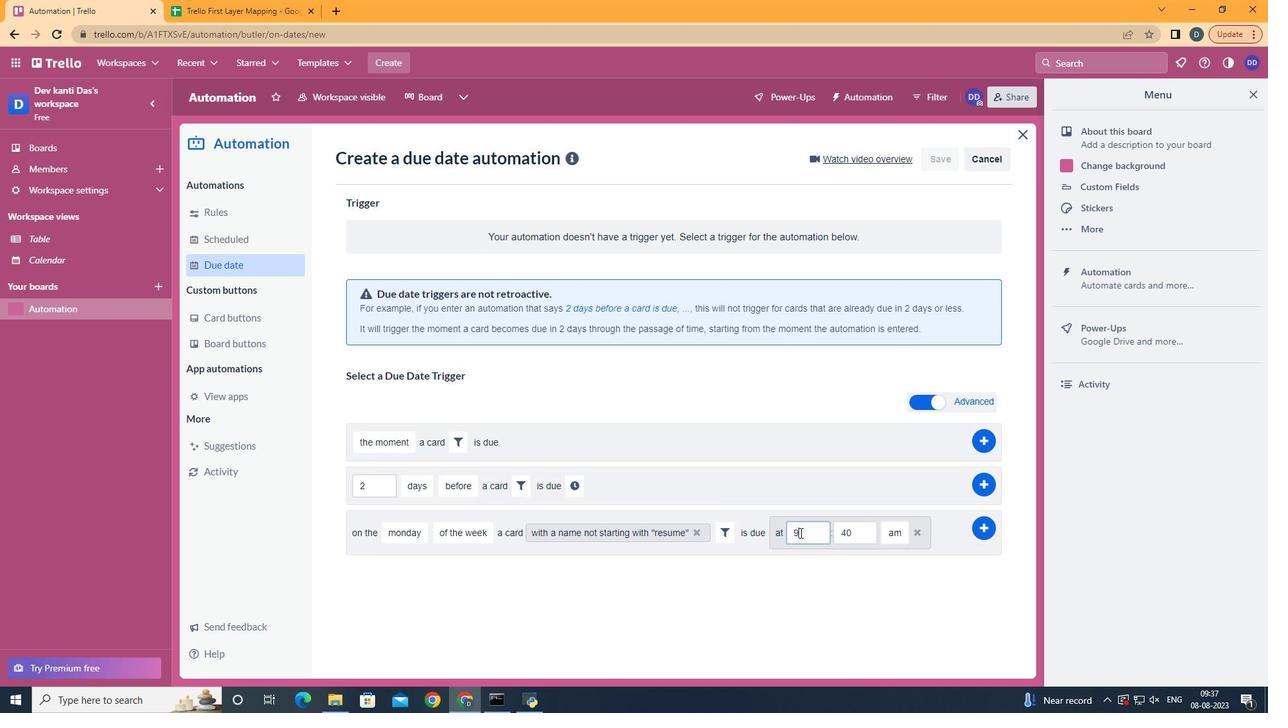 
Action: Key pressed <Key.backspace>11
Screenshot: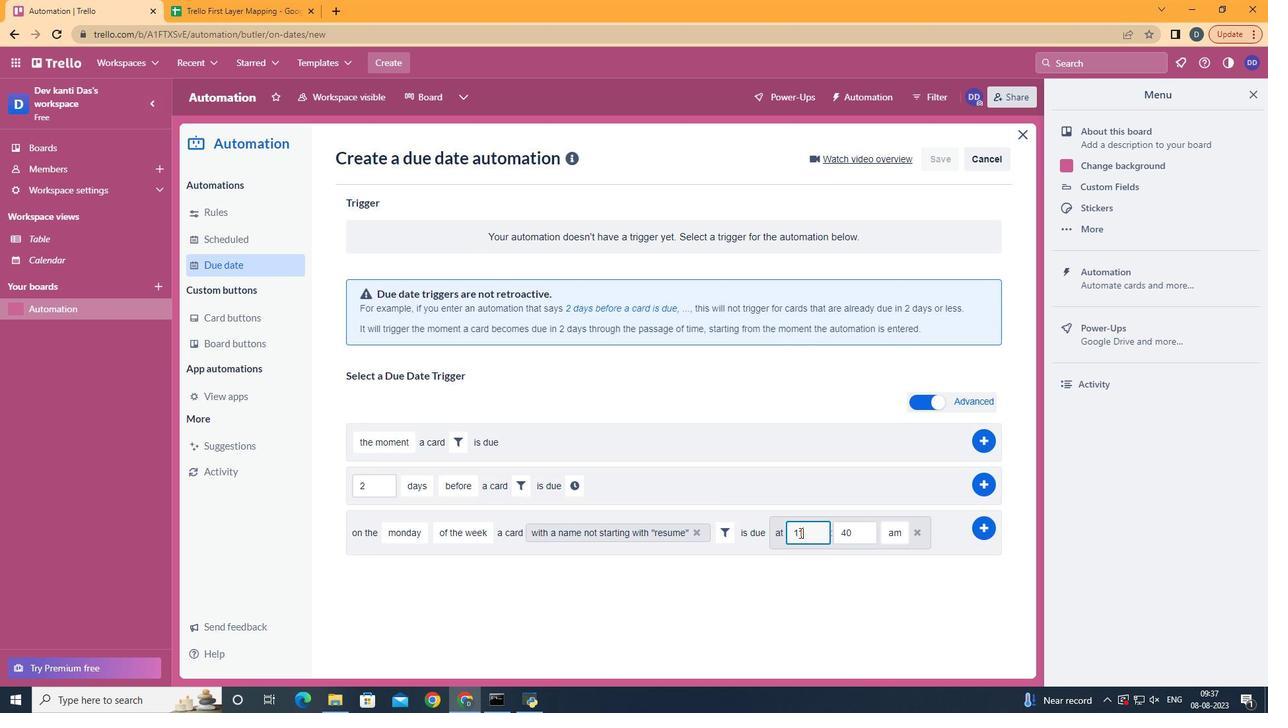 
Action: Mouse moved to (858, 537)
Screenshot: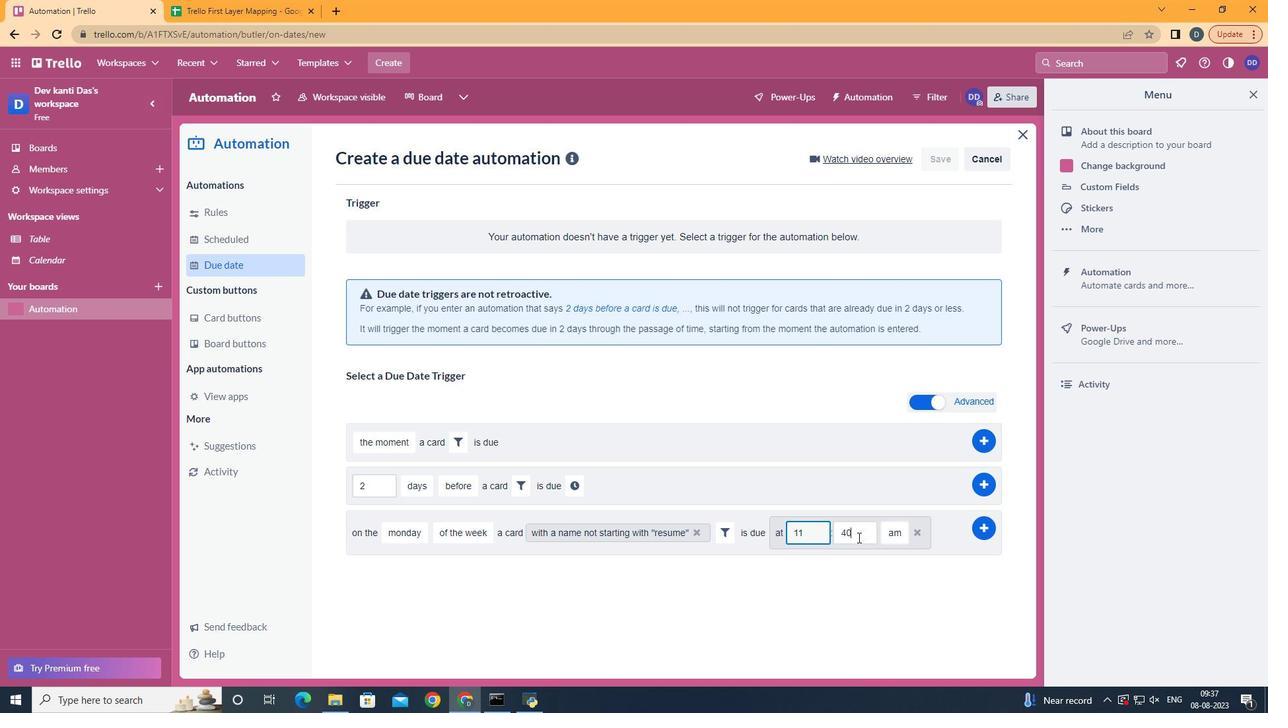 
Action: Mouse pressed left at (858, 537)
Screenshot: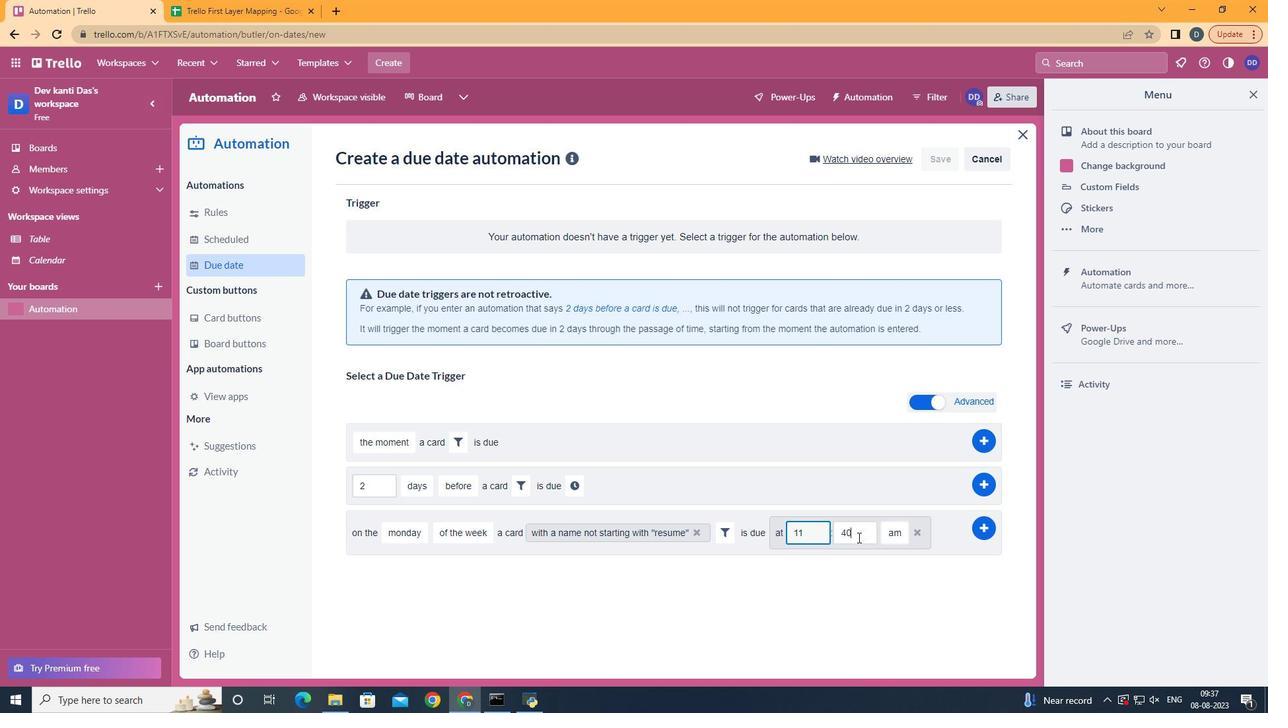 
Action: Key pressed <Key.backspace><Key.backspace>00
Screenshot: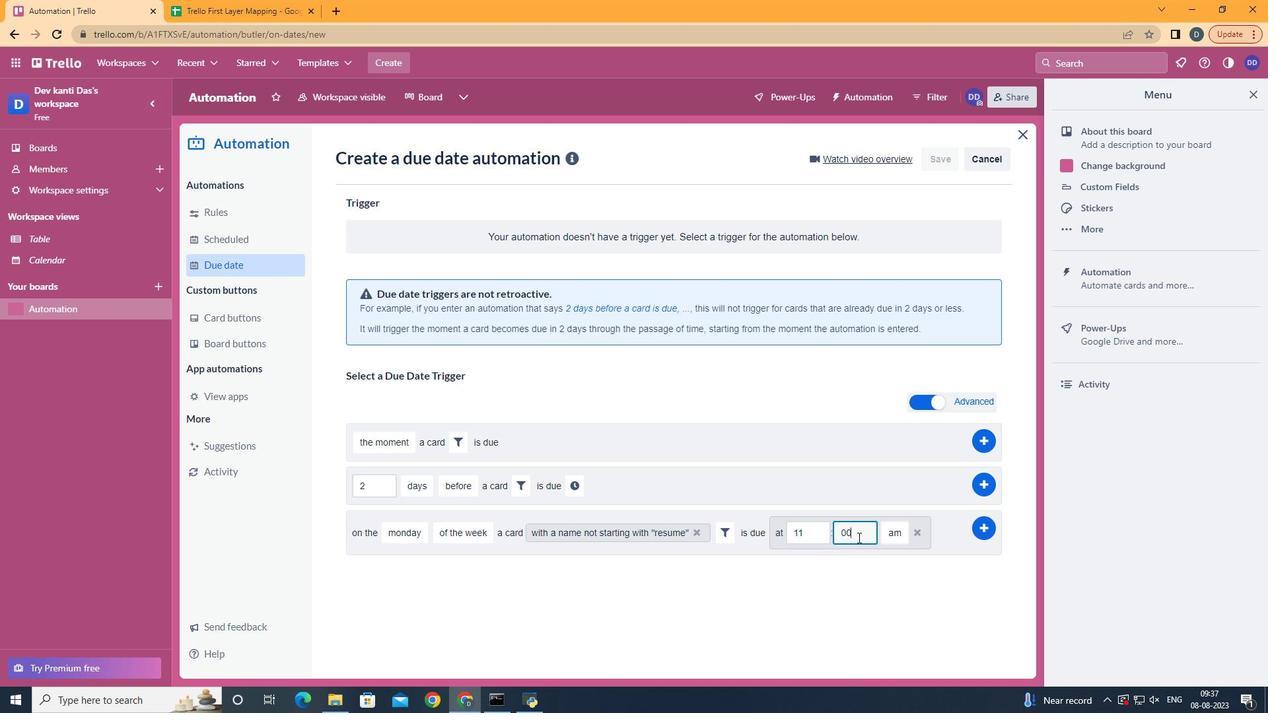 
Action: Mouse moved to (987, 527)
Screenshot: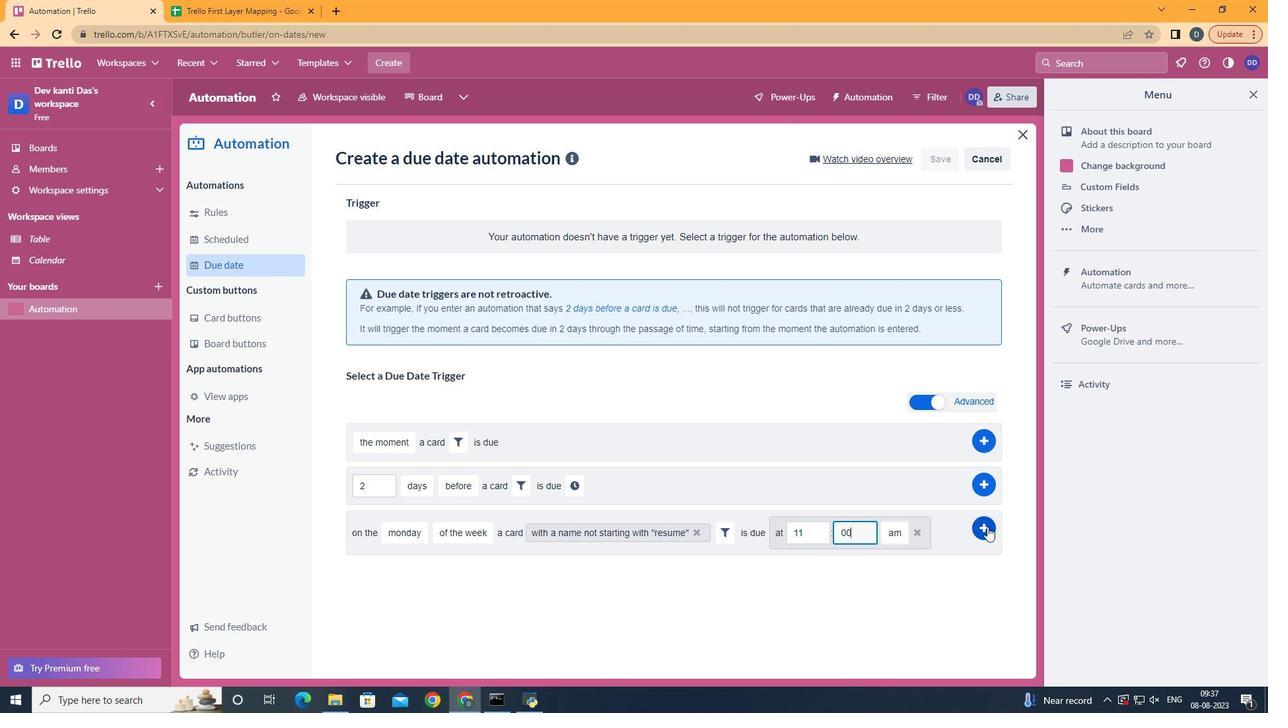 
Action: Mouse pressed left at (987, 527)
Screenshot: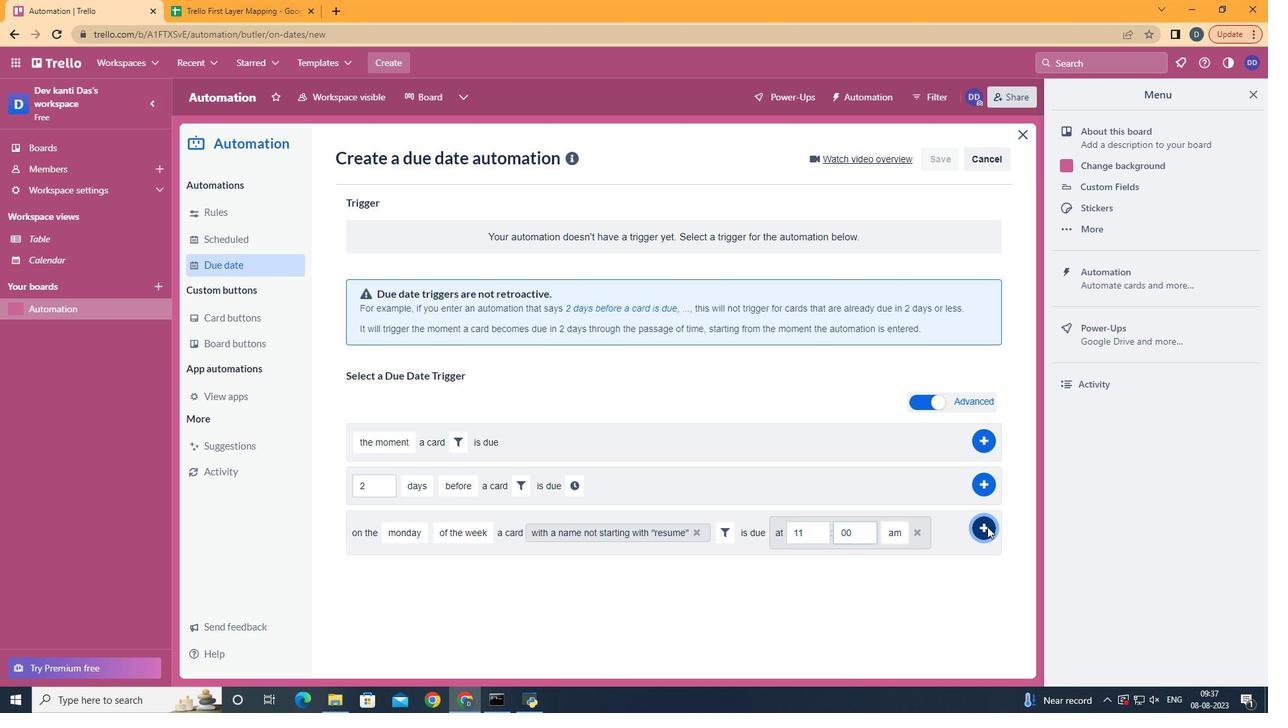
Action: Mouse moved to (633, 188)
Screenshot: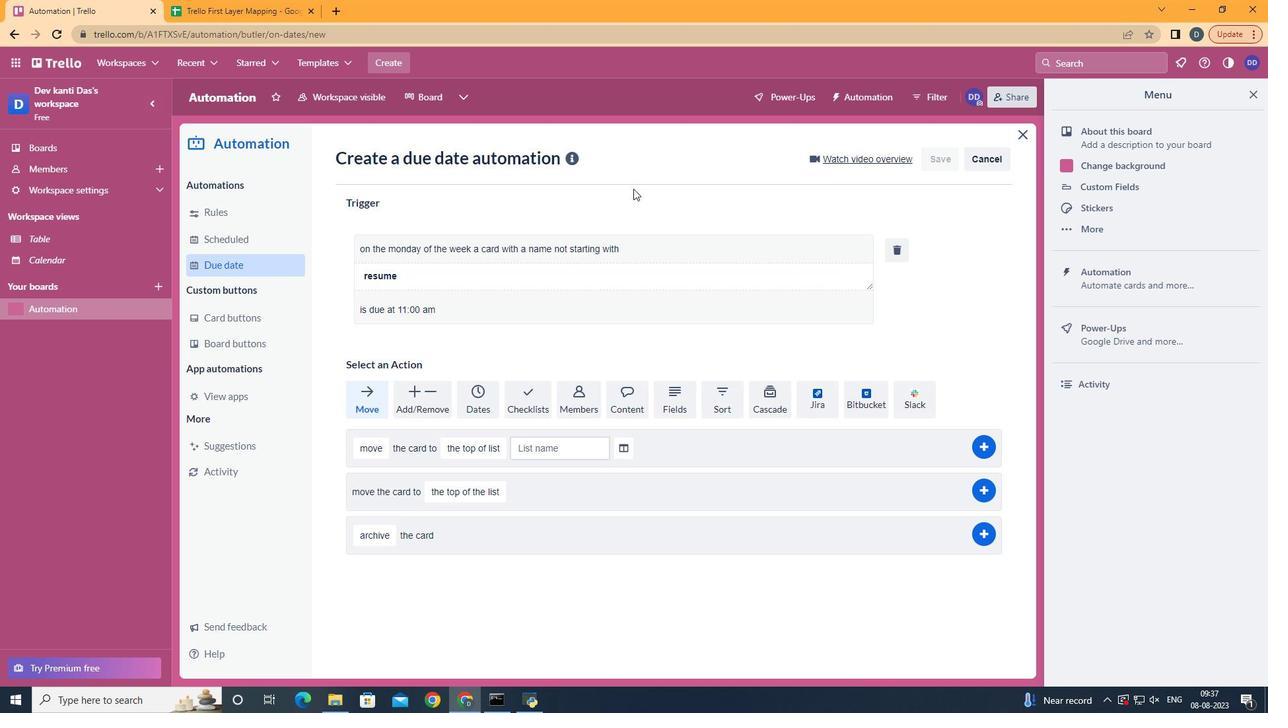 
